 Task: Look for space in Oldham, United Kingdom from 2nd August, 2023 to 12th August, 2023 for 2 adults in price range Rs.5000 to Rs.10000. Place can be private room with 1  bedroom having 1 bed and 1 bathroom. Property type can be house, flat, guest house, hotel. Booking option can be shelf check-in. Required host language is English.
Action: Mouse moved to (396, 90)
Screenshot: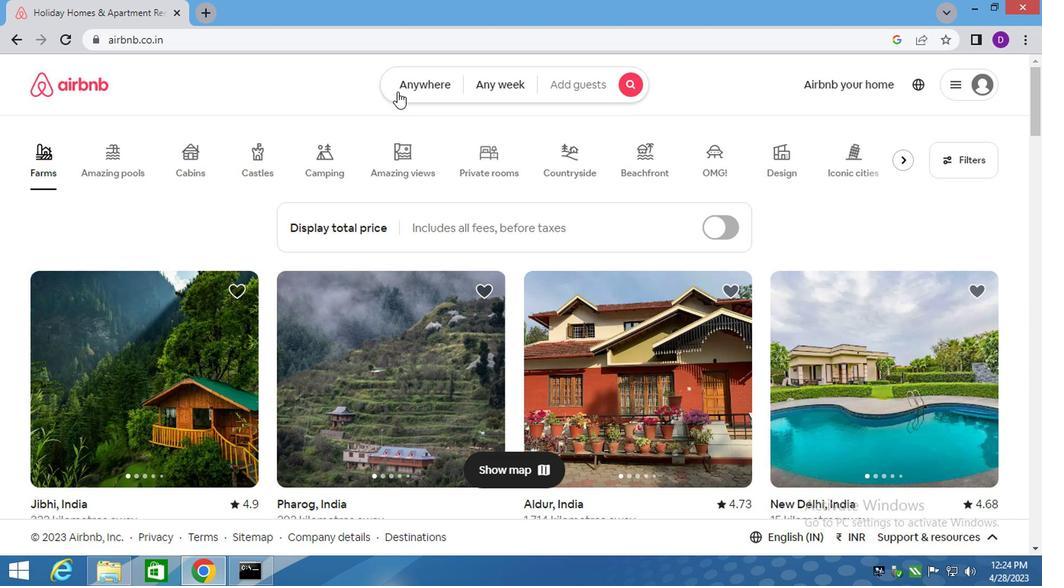 
Action: Mouse pressed left at (396, 90)
Screenshot: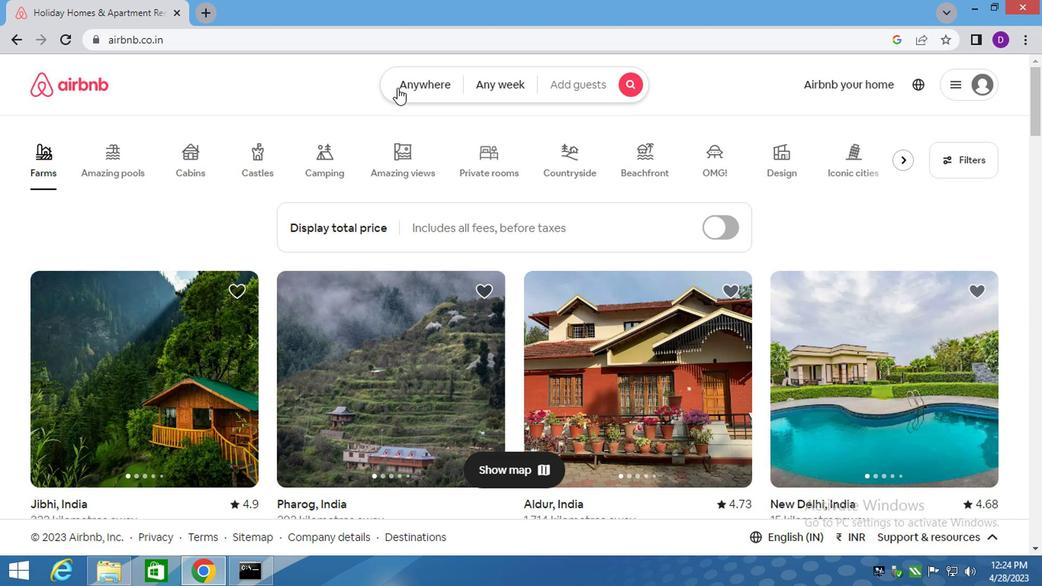 
Action: Mouse moved to (239, 149)
Screenshot: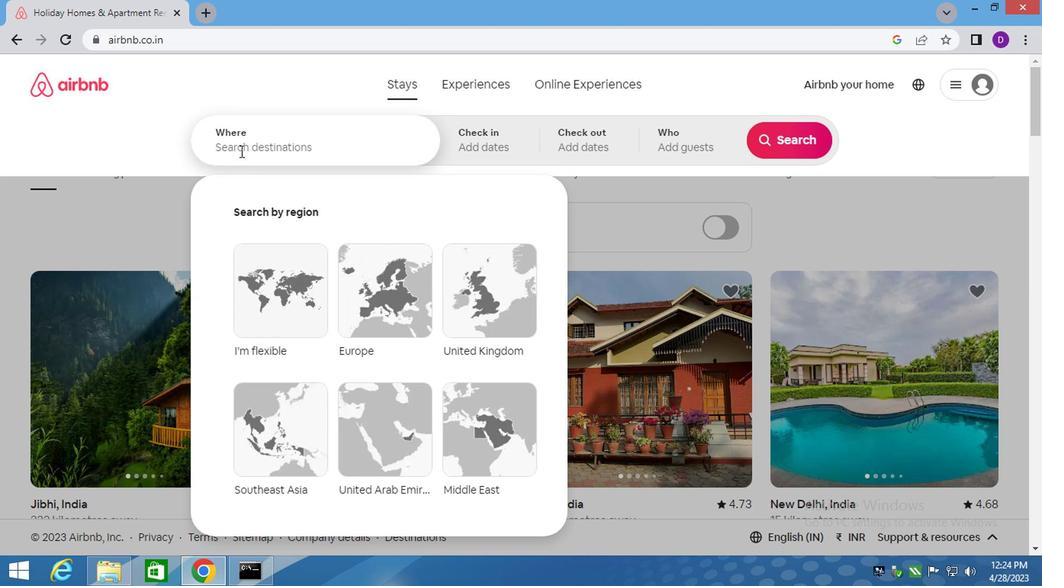 
Action: Mouse pressed left at (239, 149)
Screenshot: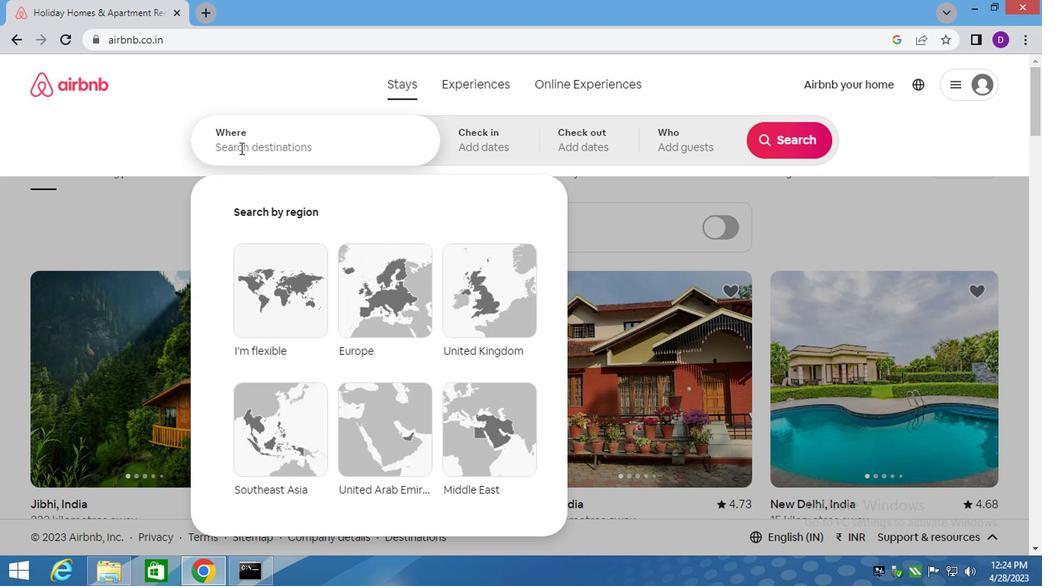 
Action: Key pressed <Key.shift_r>Oldham,<Key.space>united<Key.down><Key.enter>
Screenshot: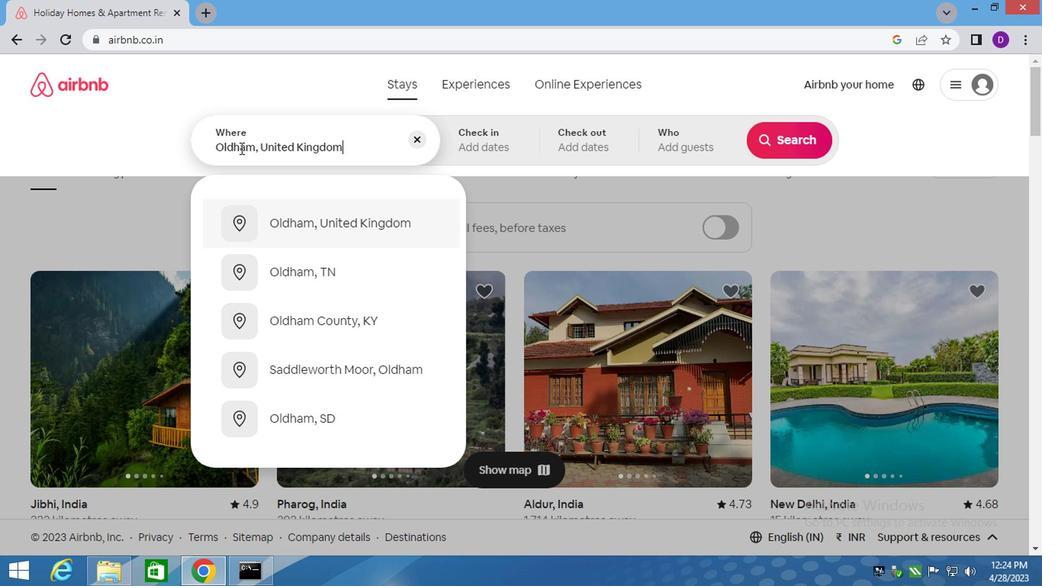 
Action: Mouse moved to (777, 267)
Screenshot: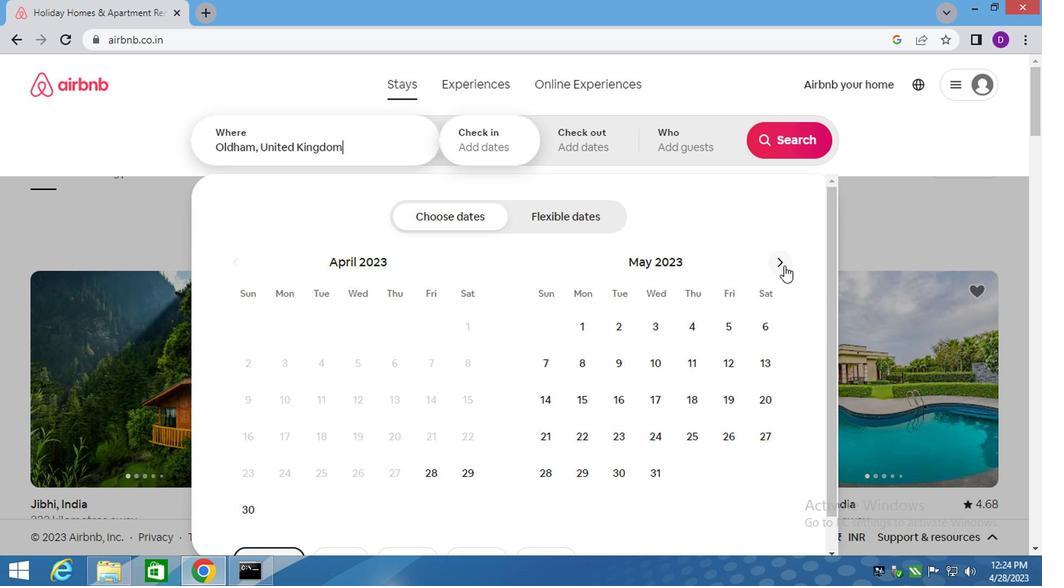 
Action: Mouse pressed left at (777, 267)
Screenshot: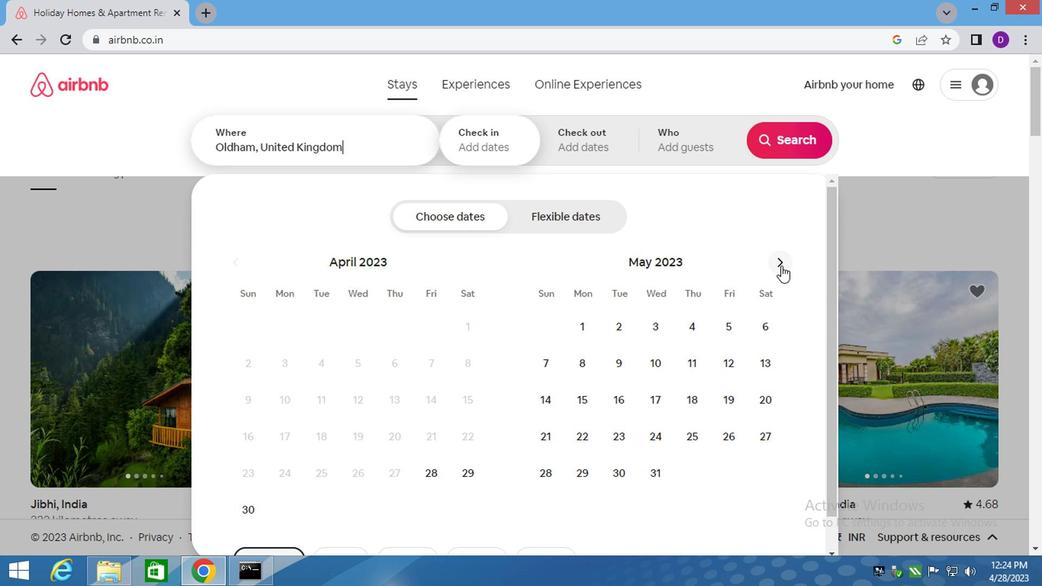 
Action: Mouse moved to (777, 266)
Screenshot: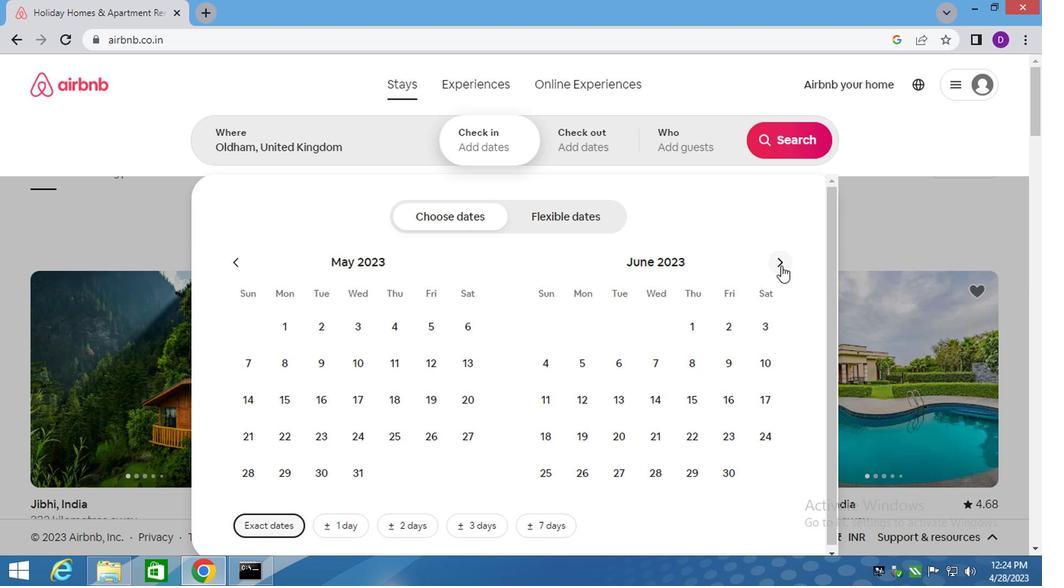 
Action: Mouse pressed left at (777, 266)
Screenshot: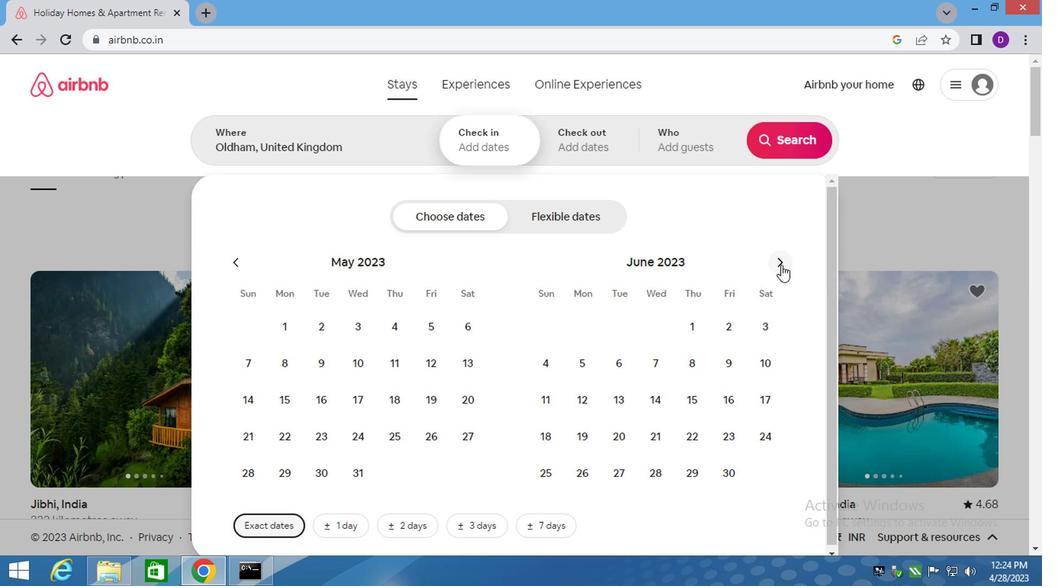 
Action: Mouse pressed left at (777, 266)
Screenshot: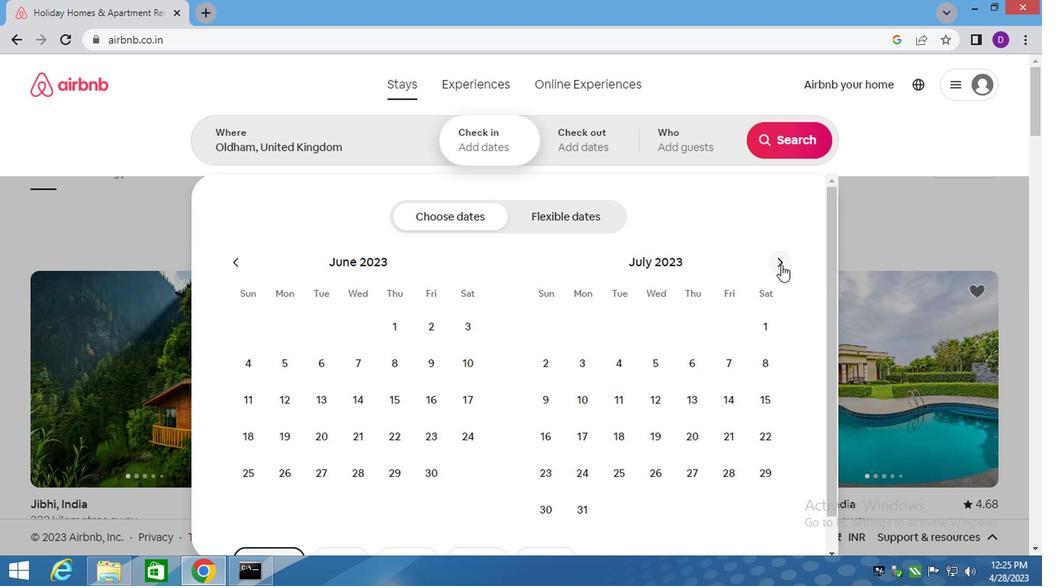 
Action: Mouse moved to (648, 325)
Screenshot: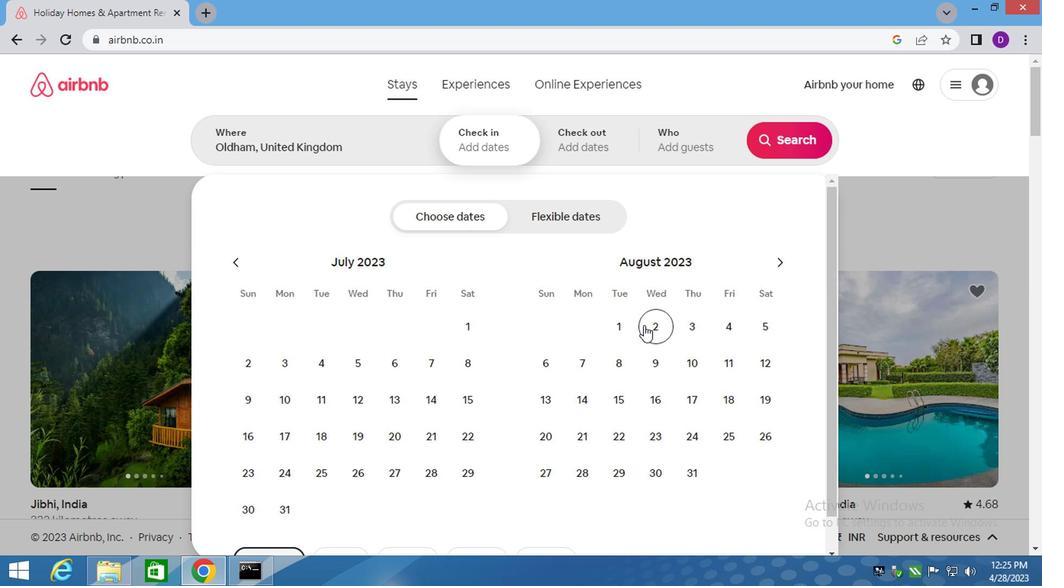 
Action: Mouse pressed left at (648, 325)
Screenshot: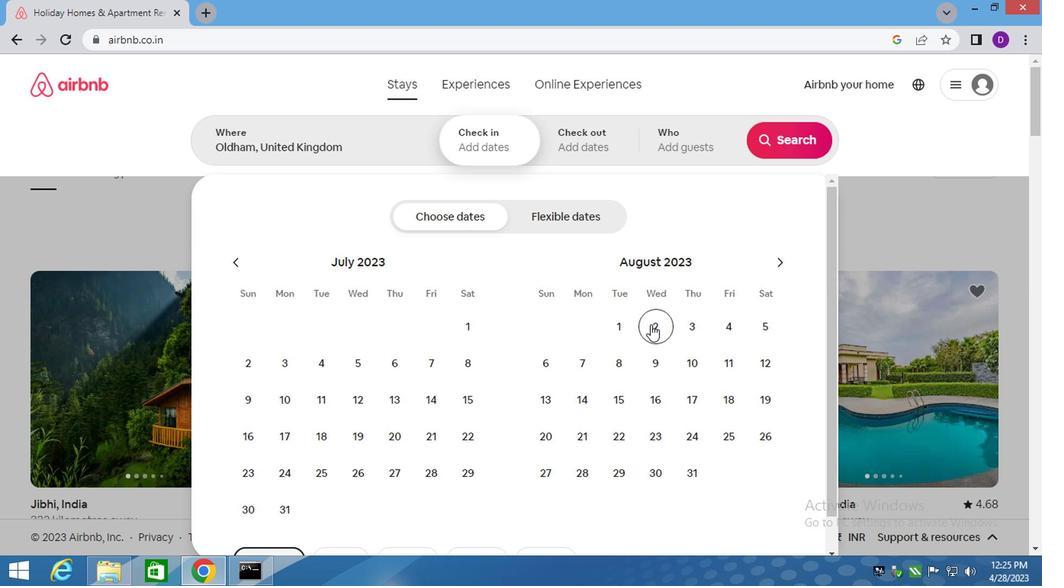 
Action: Mouse moved to (752, 362)
Screenshot: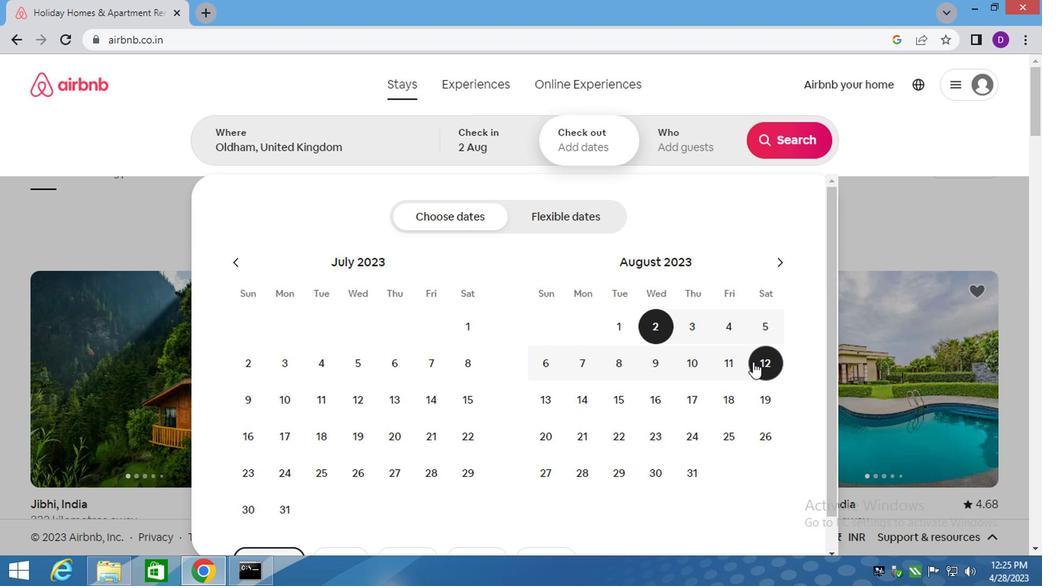 
Action: Mouse pressed left at (752, 362)
Screenshot: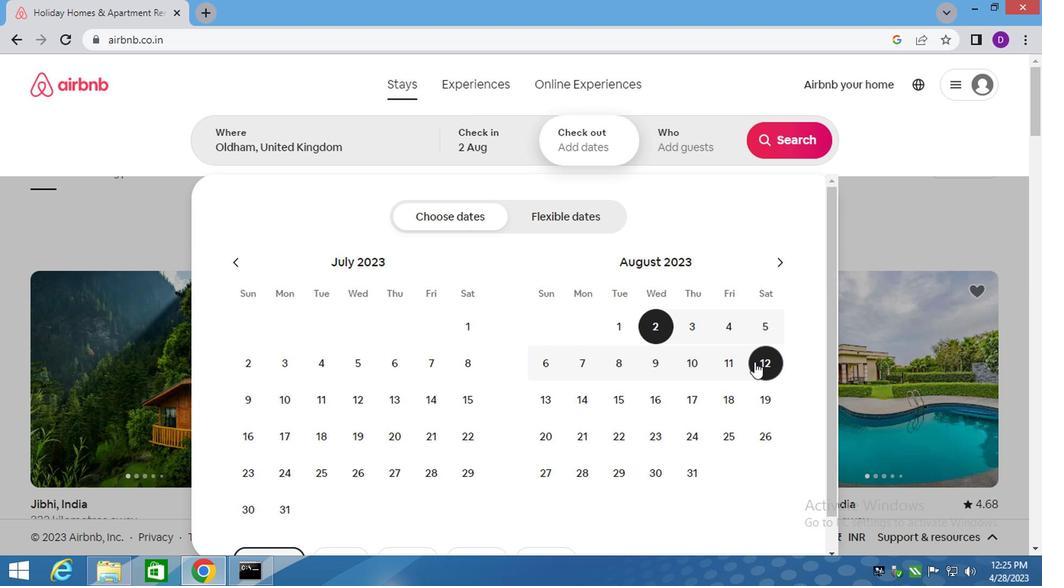 
Action: Mouse moved to (669, 151)
Screenshot: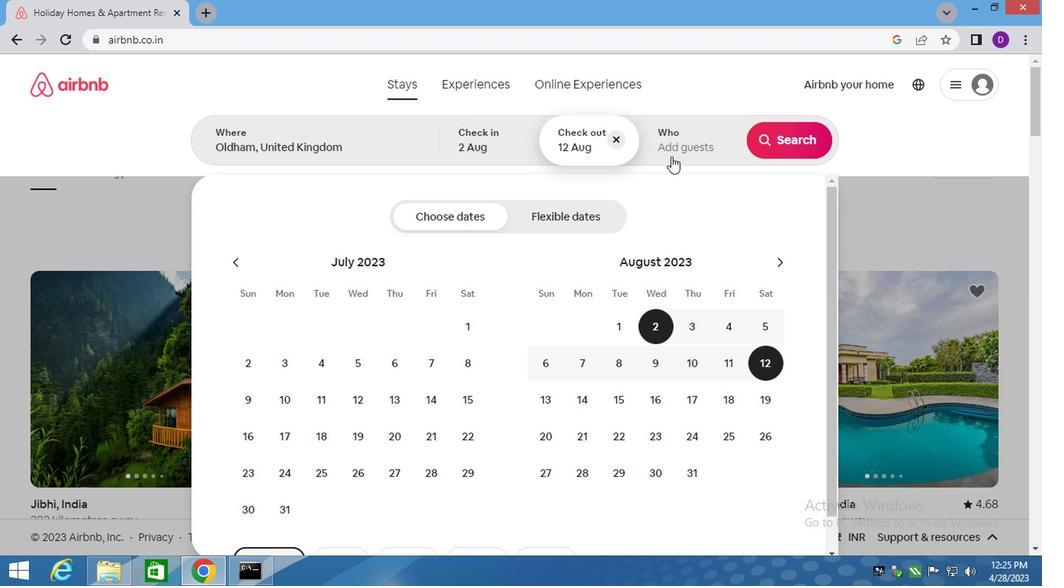 
Action: Mouse pressed left at (669, 151)
Screenshot: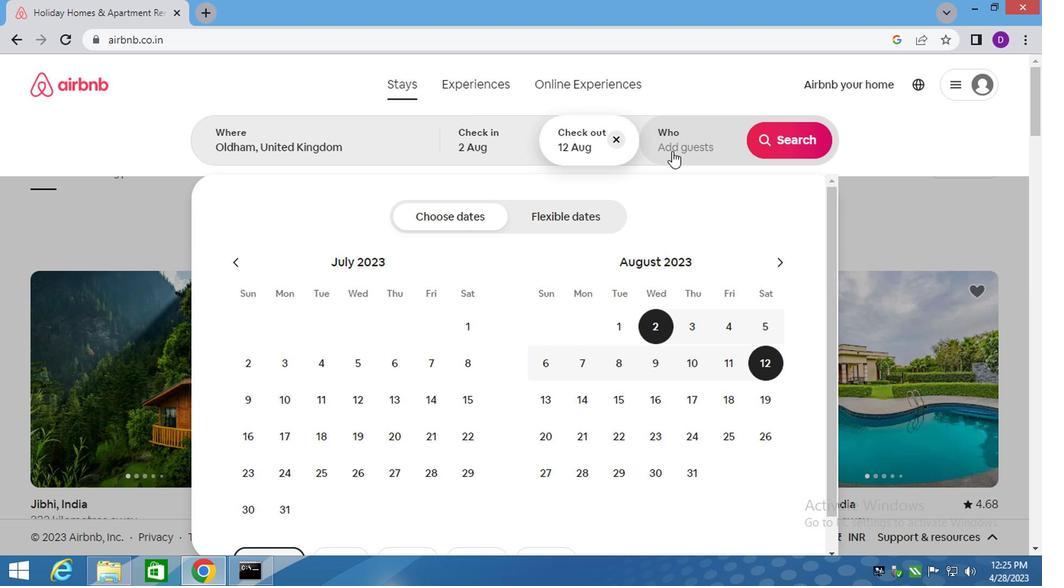 
Action: Mouse moved to (785, 221)
Screenshot: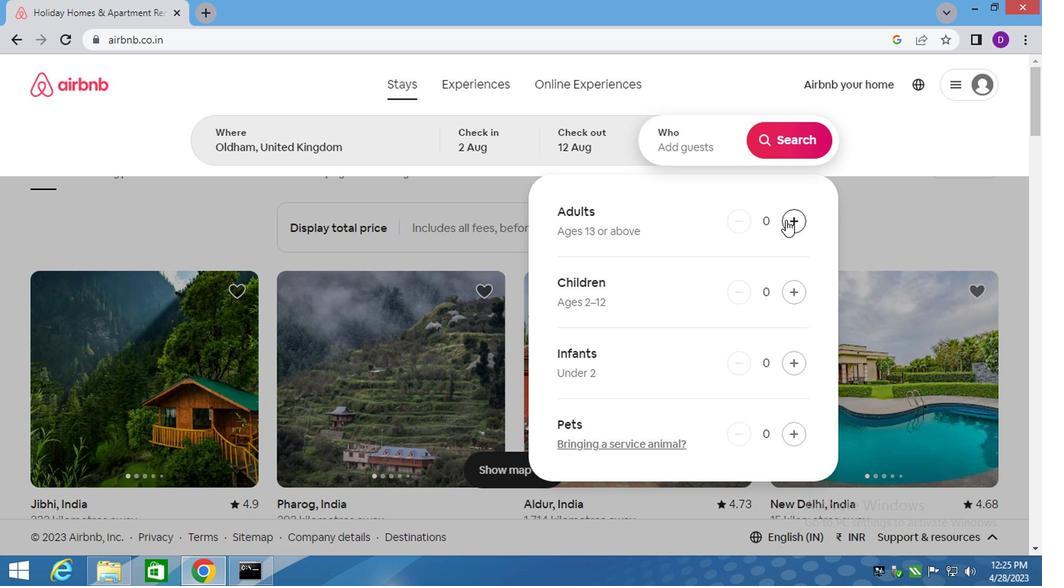 
Action: Mouse pressed left at (785, 221)
Screenshot: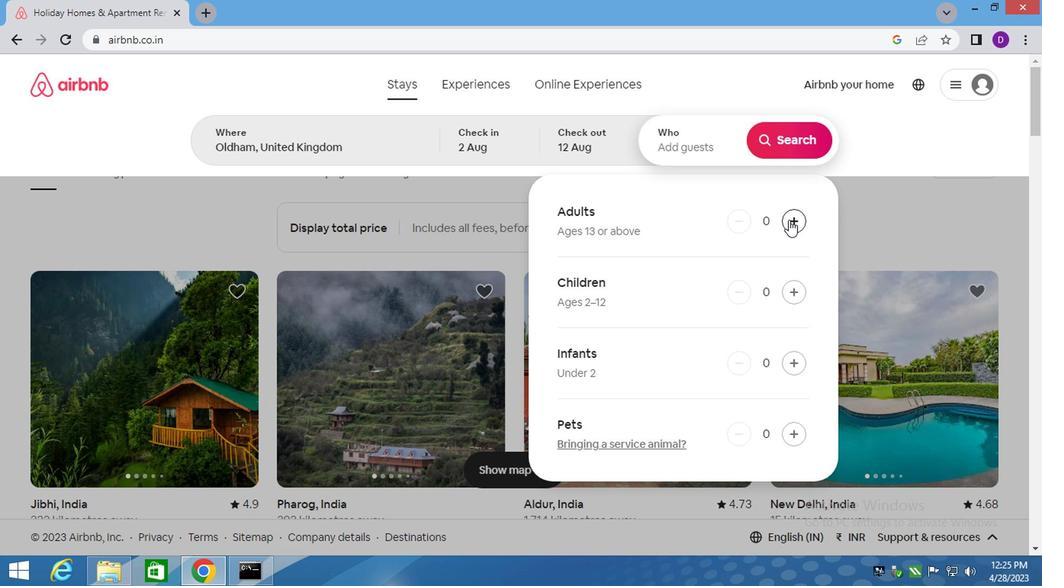 
Action: Mouse pressed left at (785, 221)
Screenshot: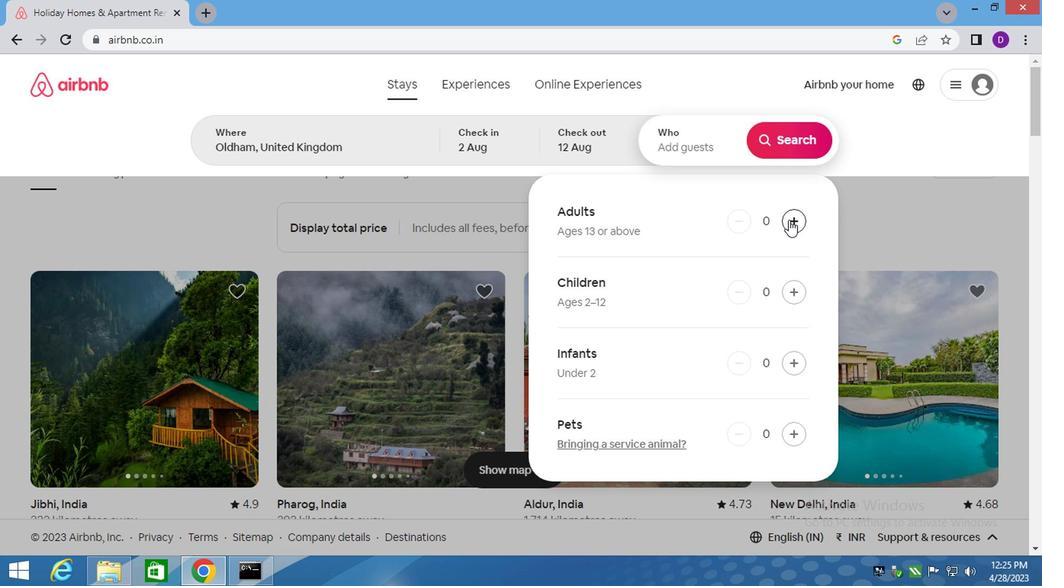 
Action: Mouse moved to (768, 146)
Screenshot: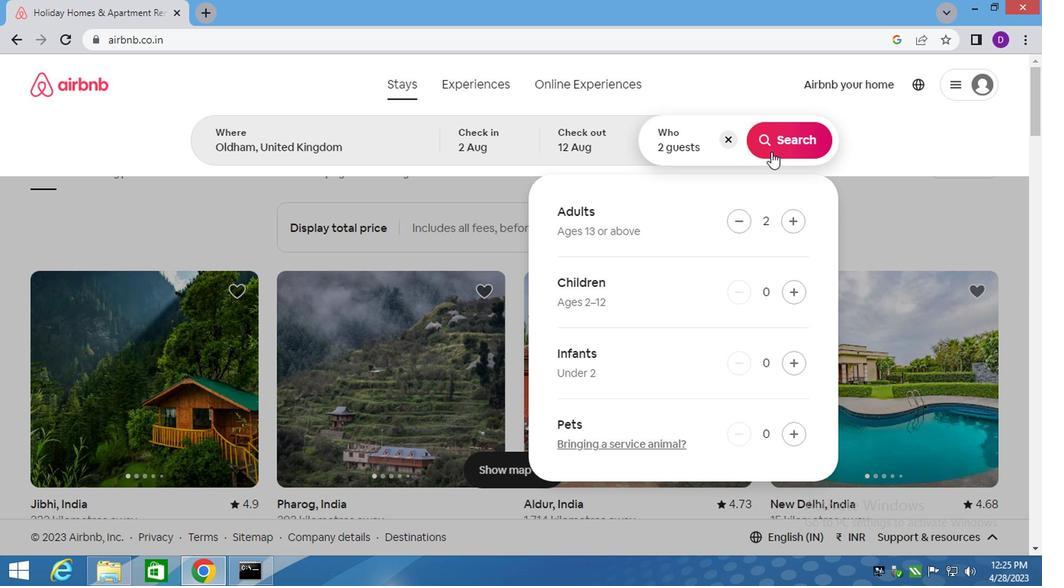 
Action: Mouse pressed left at (768, 146)
Screenshot: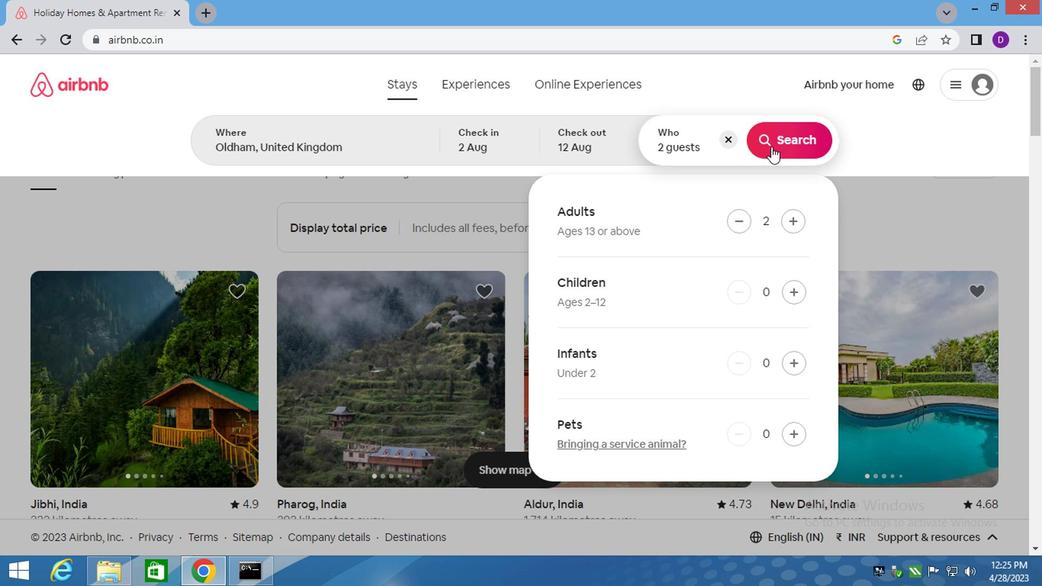 
Action: Mouse moved to (965, 140)
Screenshot: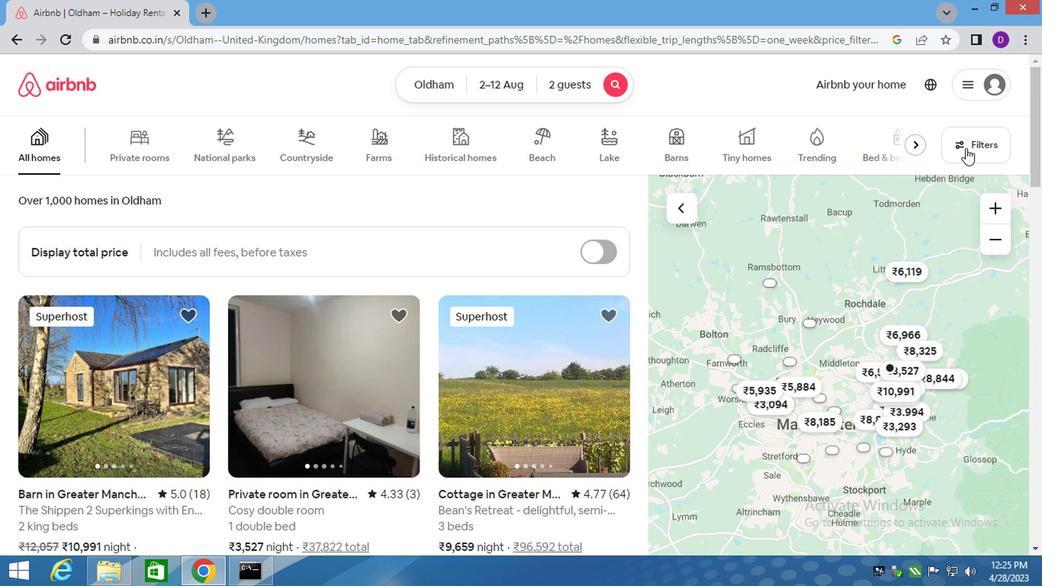 
Action: Mouse pressed left at (965, 140)
Screenshot: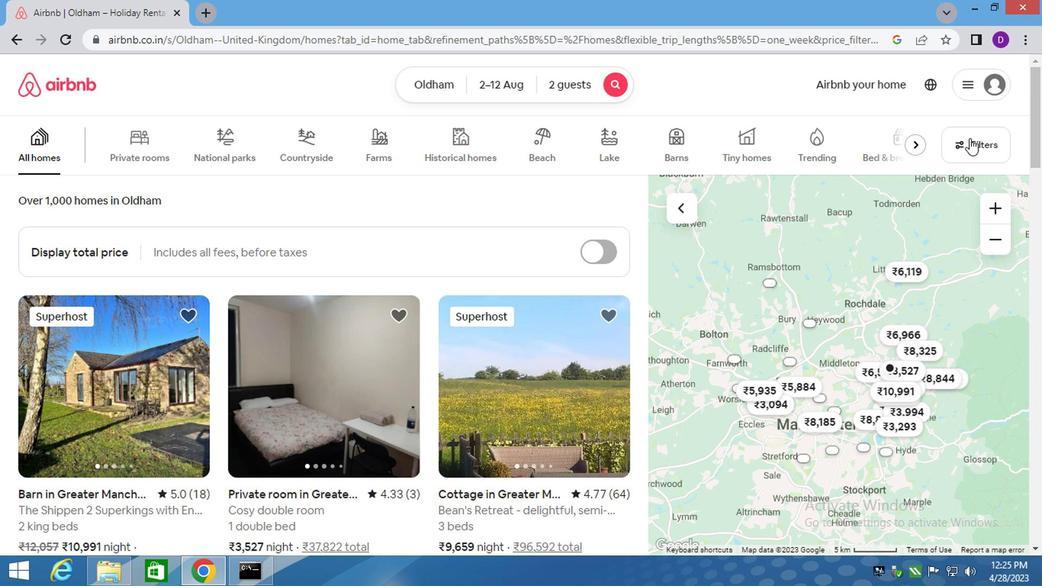 
Action: Mouse moved to (317, 339)
Screenshot: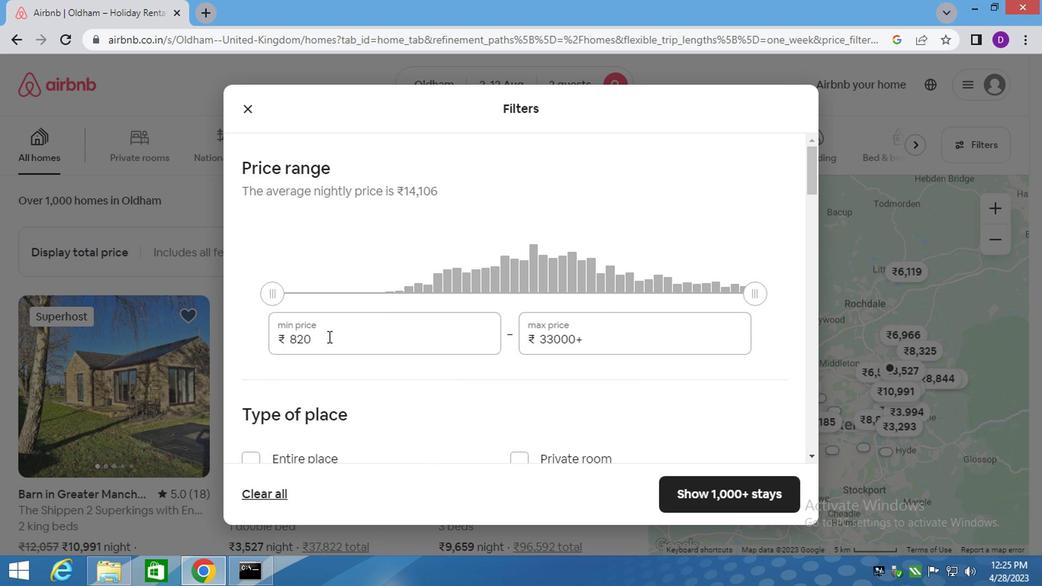 
Action: Mouse pressed left at (317, 339)
Screenshot: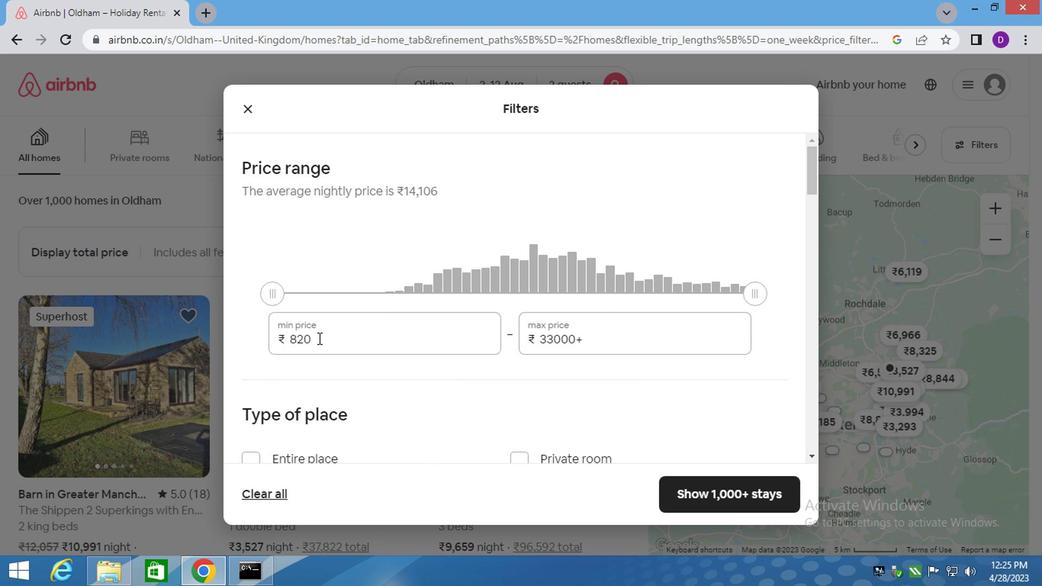 
Action: Mouse pressed left at (317, 339)
Screenshot: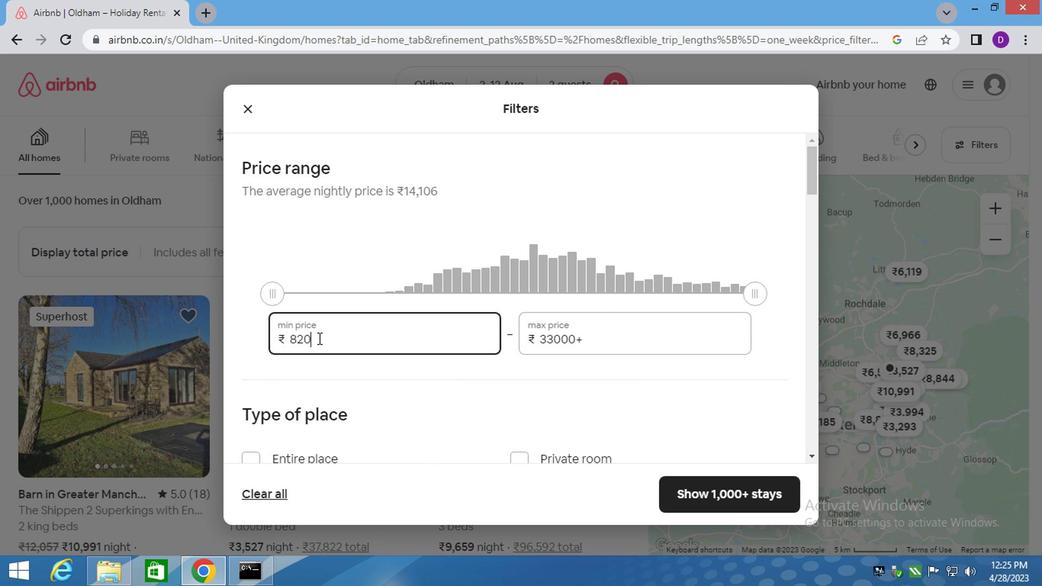 
Action: Key pressed 5000<Key.tab>10000
Screenshot: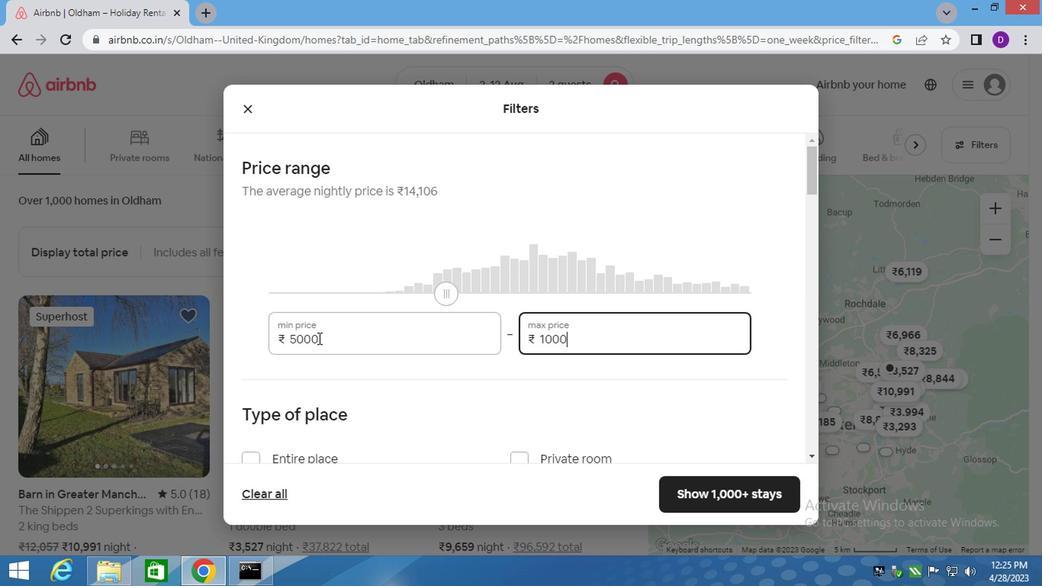 
Action: Mouse moved to (337, 362)
Screenshot: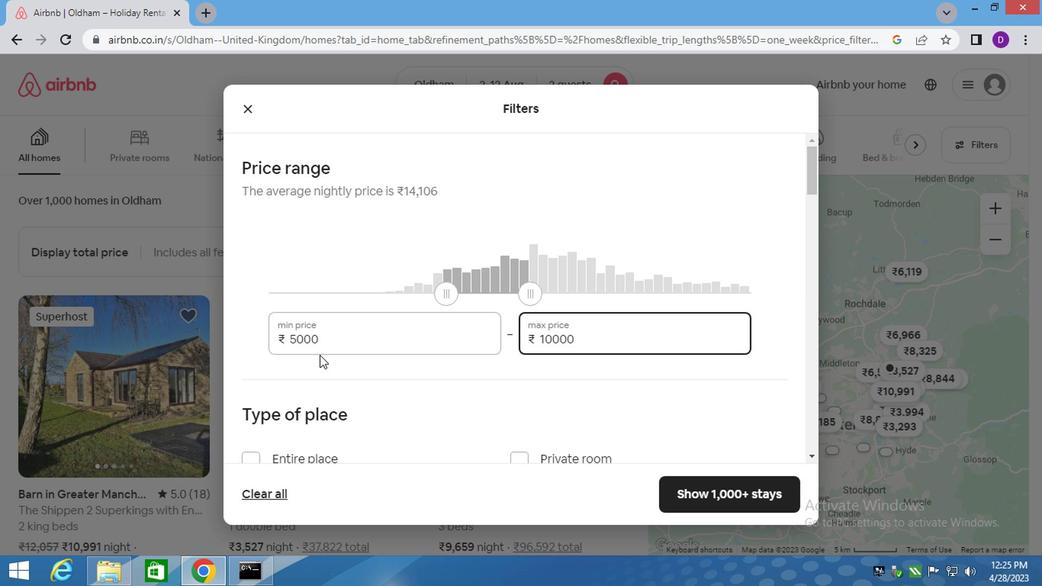 
Action: Mouse scrolled (337, 362) with delta (0, 0)
Screenshot: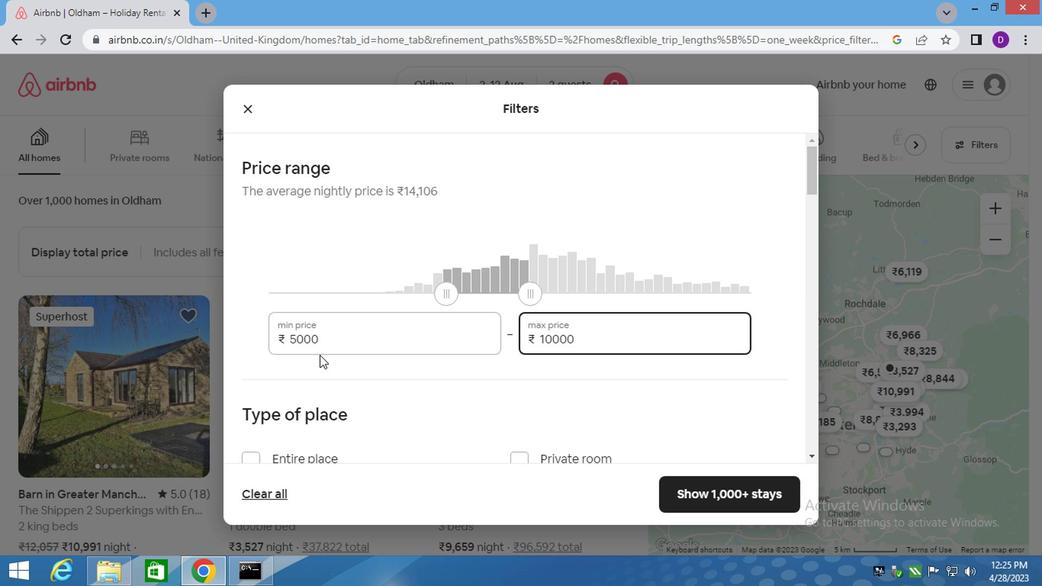 
Action: Mouse moved to (388, 369)
Screenshot: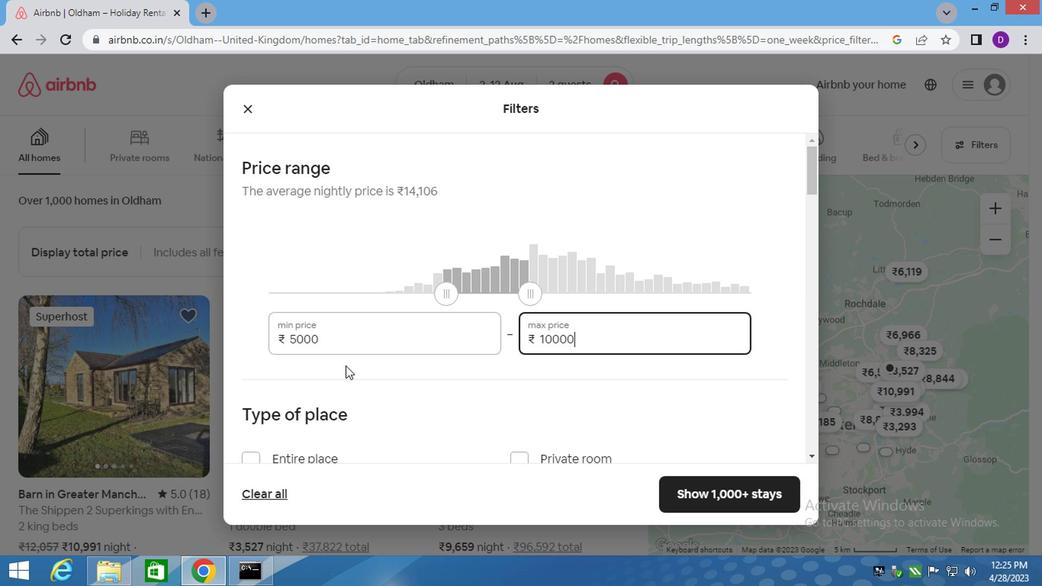 
Action: Mouse scrolled (388, 368) with delta (0, -1)
Screenshot: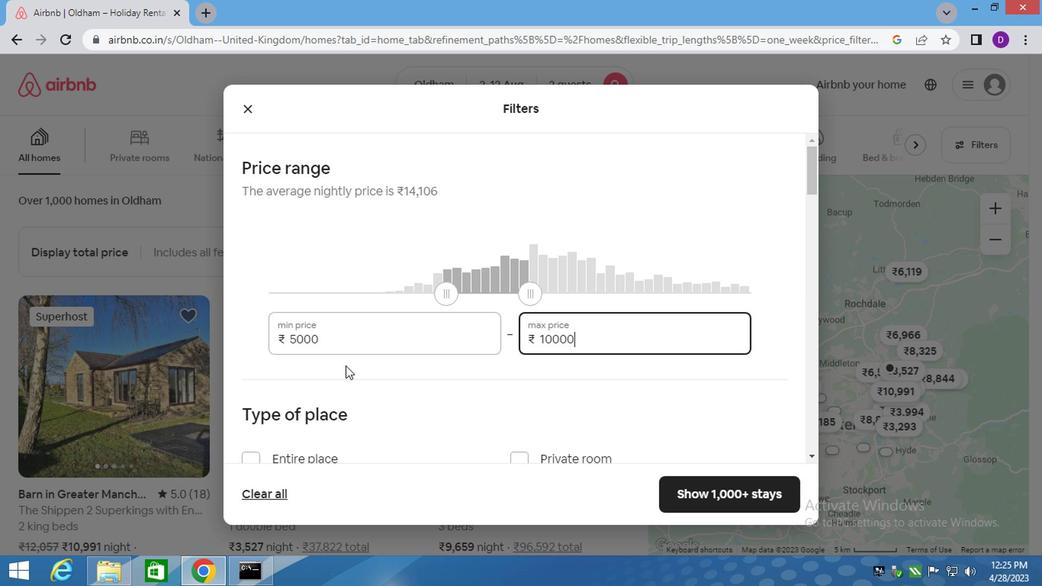 
Action: Mouse moved to (522, 306)
Screenshot: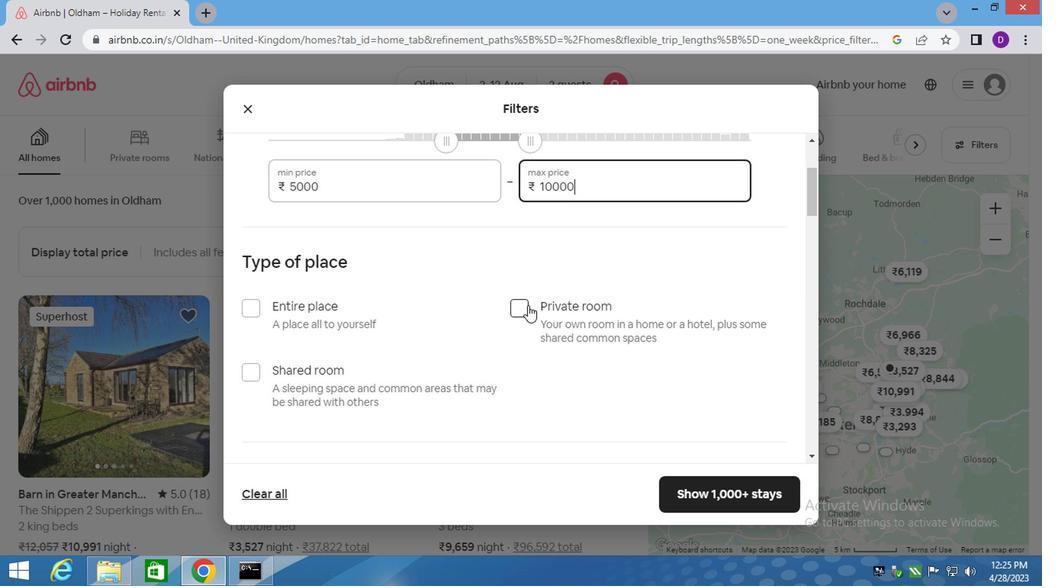 
Action: Mouse pressed left at (522, 306)
Screenshot: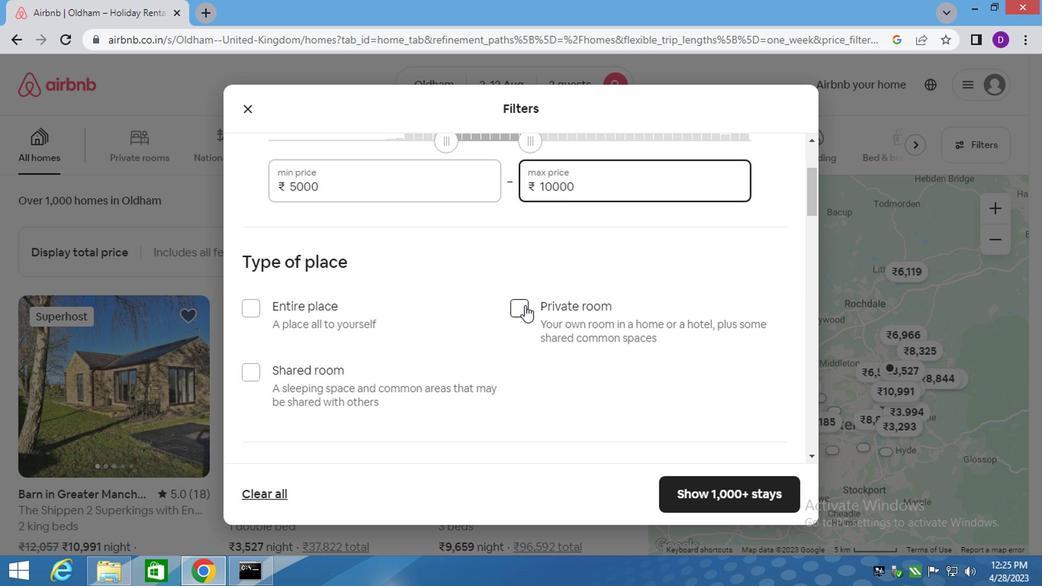 
Action: Mouse moved to (470, 332)
Screenshot: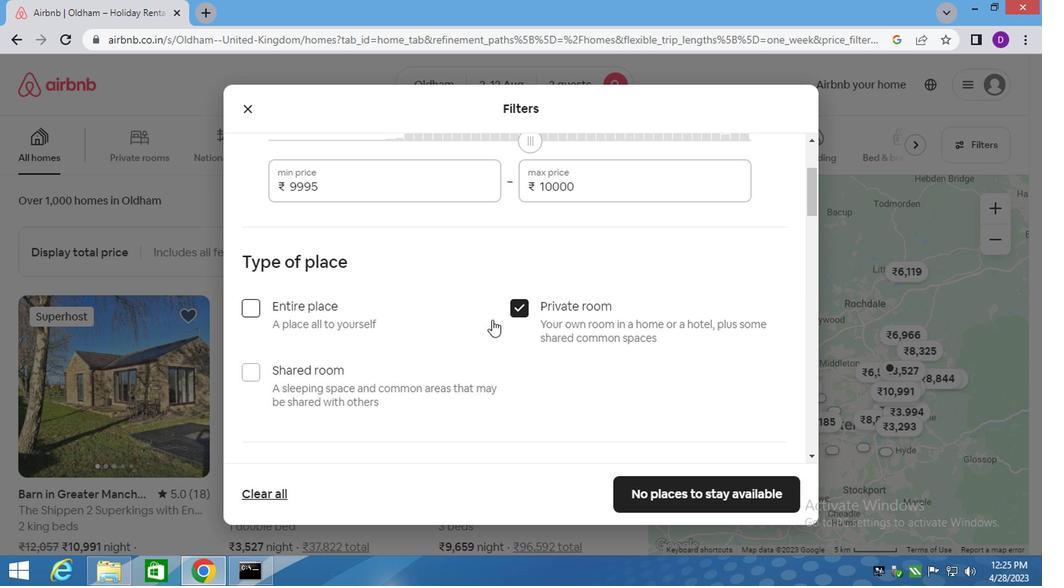 
Action: Mouse scrolled (470, 332) with delta (0, 0)
Screenshot: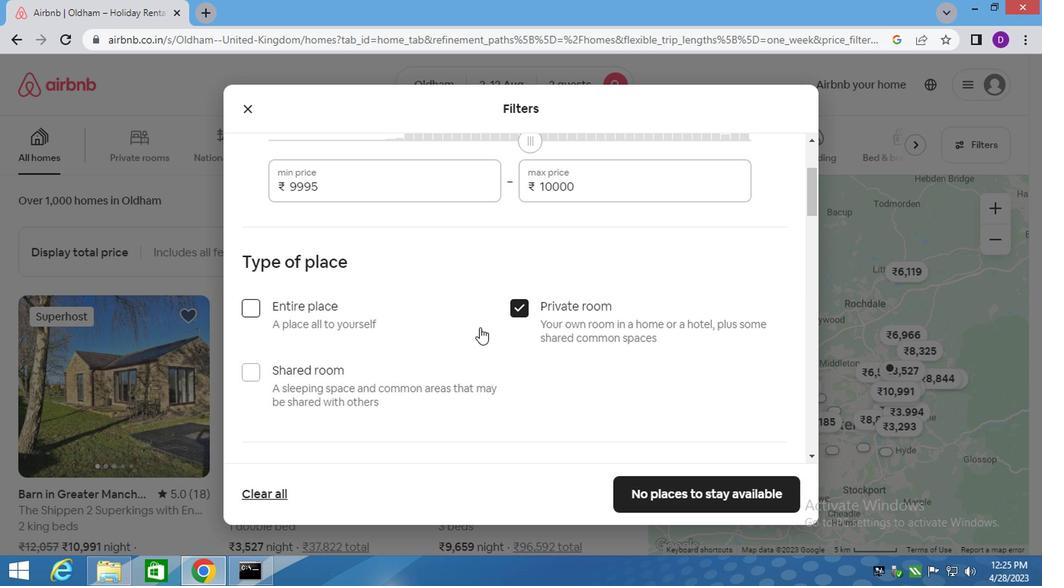 
Action: Mouse moved to (468, 334)
Screenshot: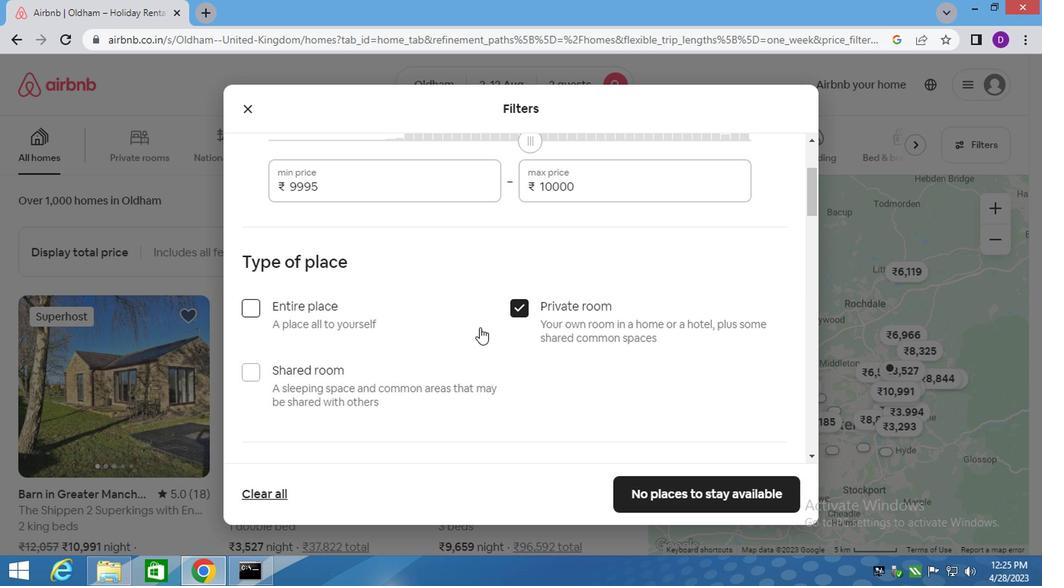 
Action: Mouse scrolled (468, 334) with delta (0, 0)
Screenshot: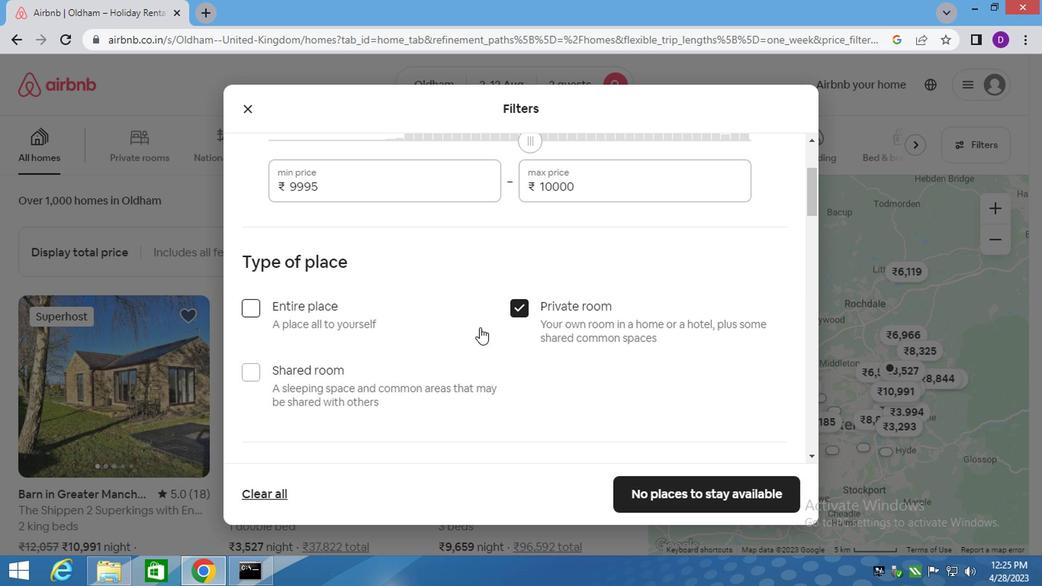 
Action: Mouse moved to (466, 335)
Screenshot: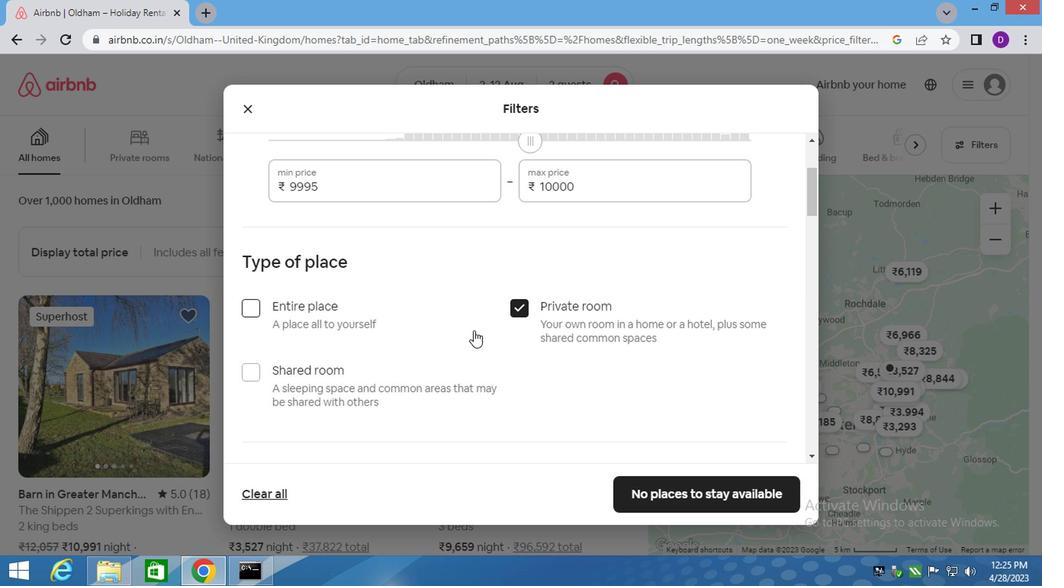 
Action: Mouse scrolled (466, 334) with delta (0, -1)
Screenshot: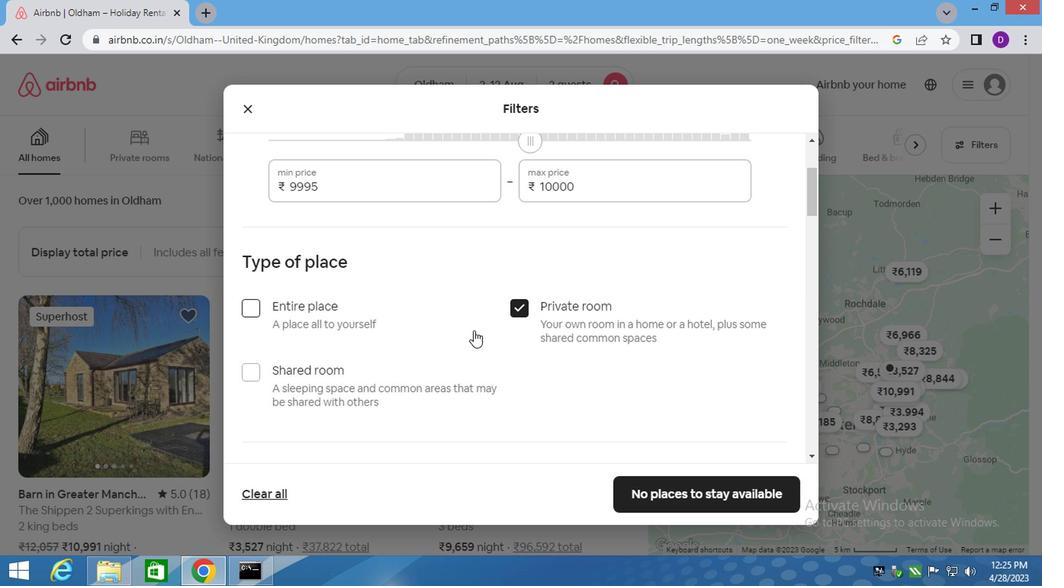 
Action: Mouse moved to (466, 335)
Screenshot: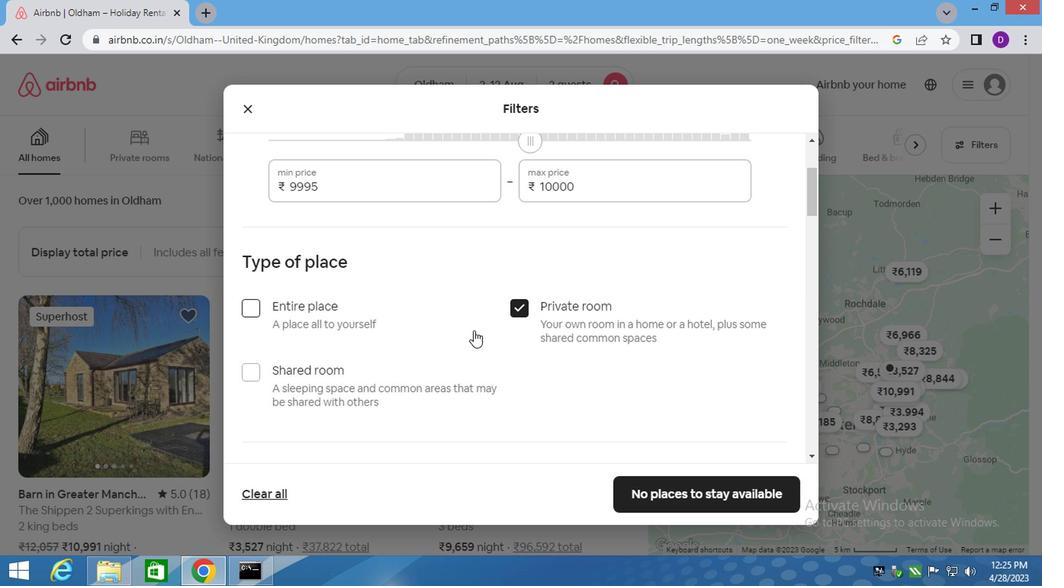 
Action: Mouse scrolled (466, 334) with delta (0, -1)
Screenshot: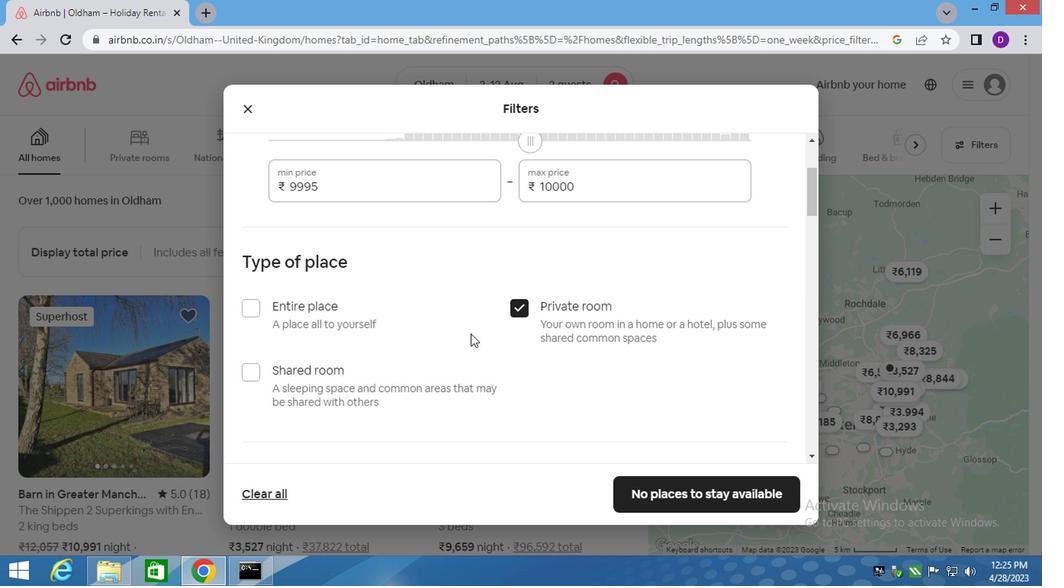 
Action: Mouse moved to (425, 359)
Screenshot: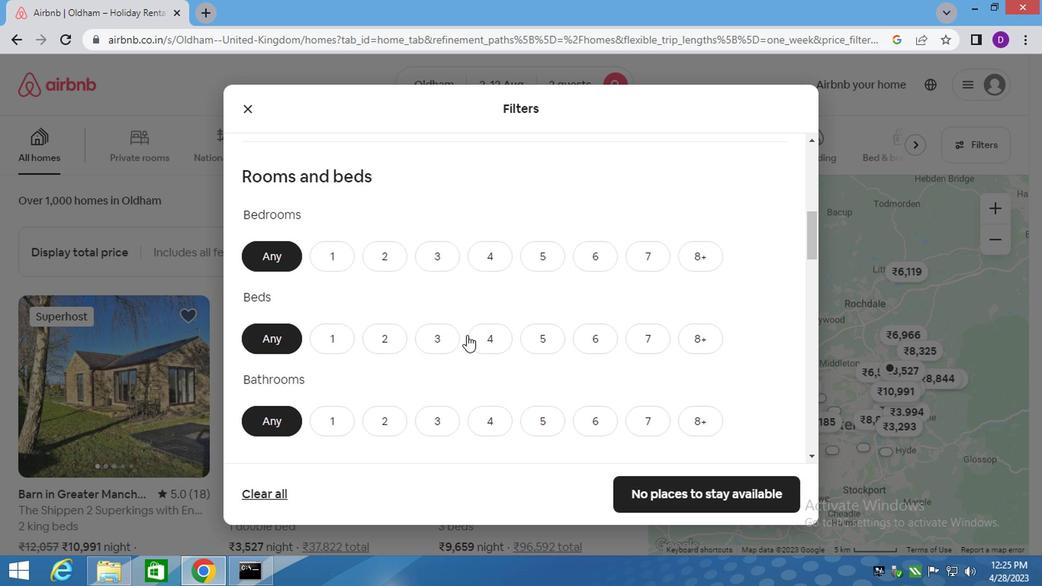 
Action: Mouse scrolled (425, 358) with delta (0, 0)
Screenshot: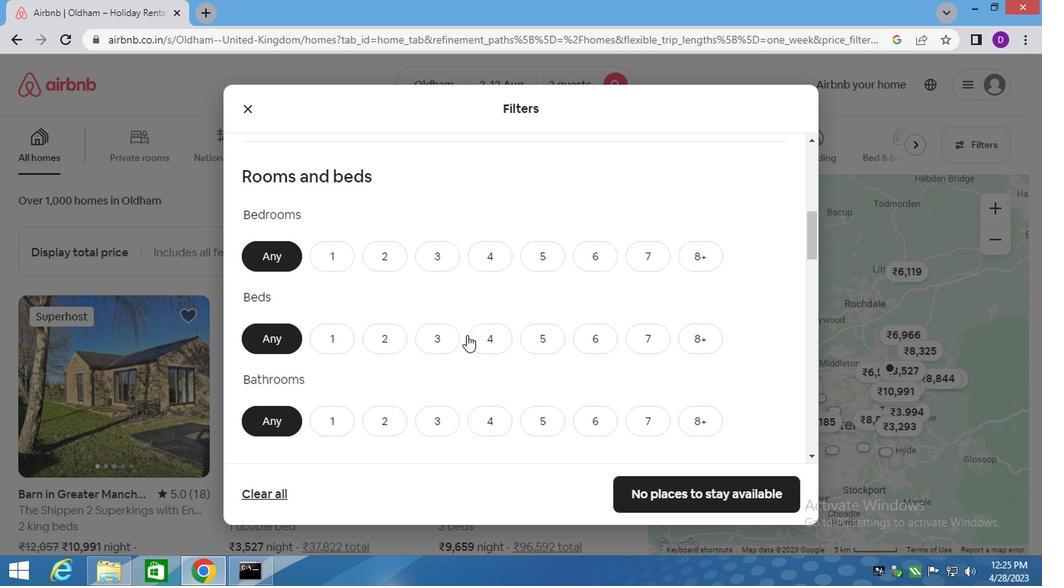 
Action: Mouse moved to (332, 155)
Screenshot: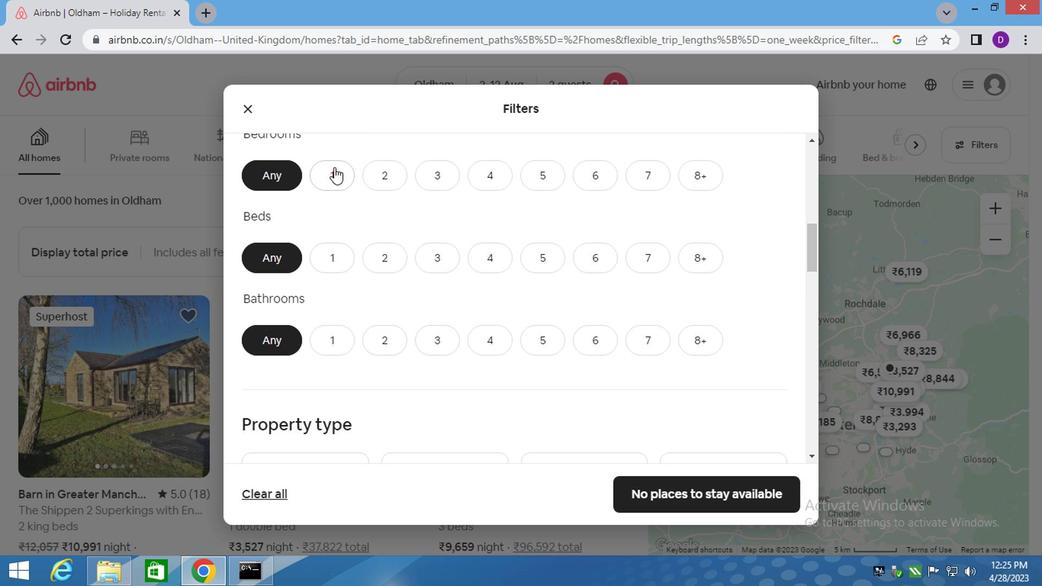 
Action: Mouse pressed left at (332, 155)
Screenshot: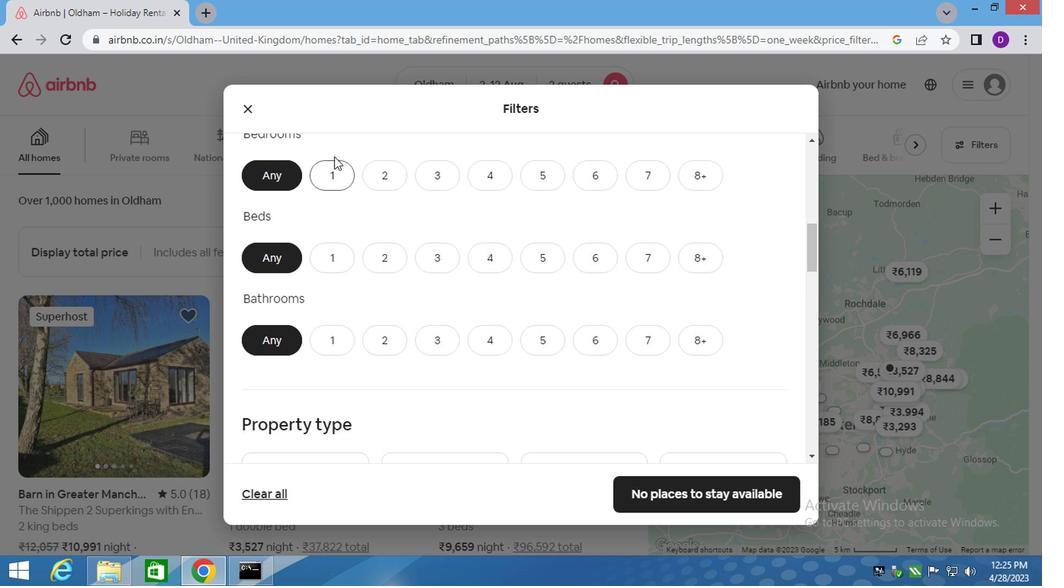 
Action: Mouse moved to (323, 179)
Screenshot: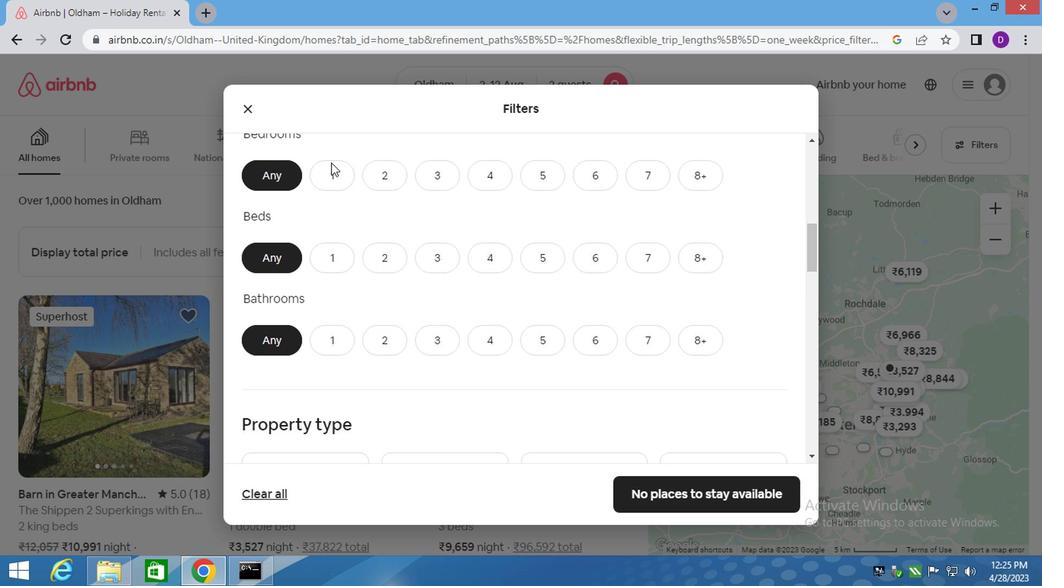 
Action: Mouse pressed left at (323, 179)
Screenshot: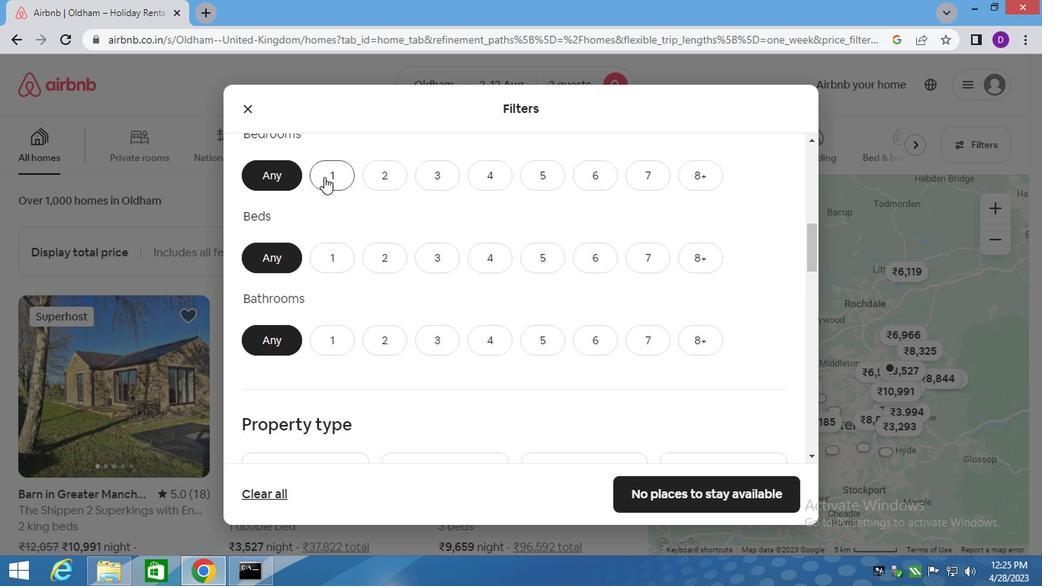 
Action: Mouse moved to (329, 246)
Screenshot: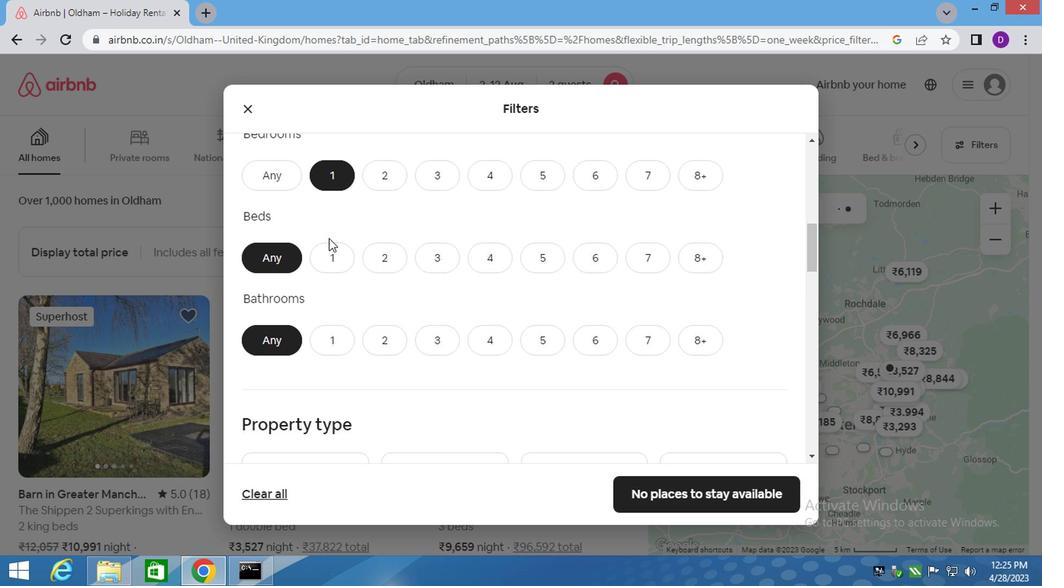 
Action: Mouse pressed left at (329, 246)
Screenshot: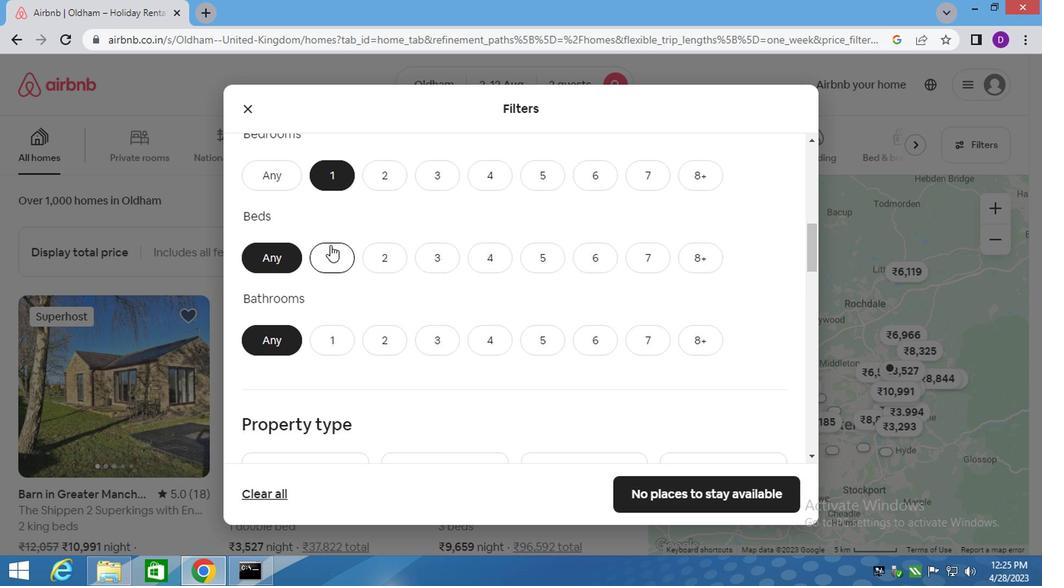 
Action: Mouse moved to (321, 329)
Screenshot: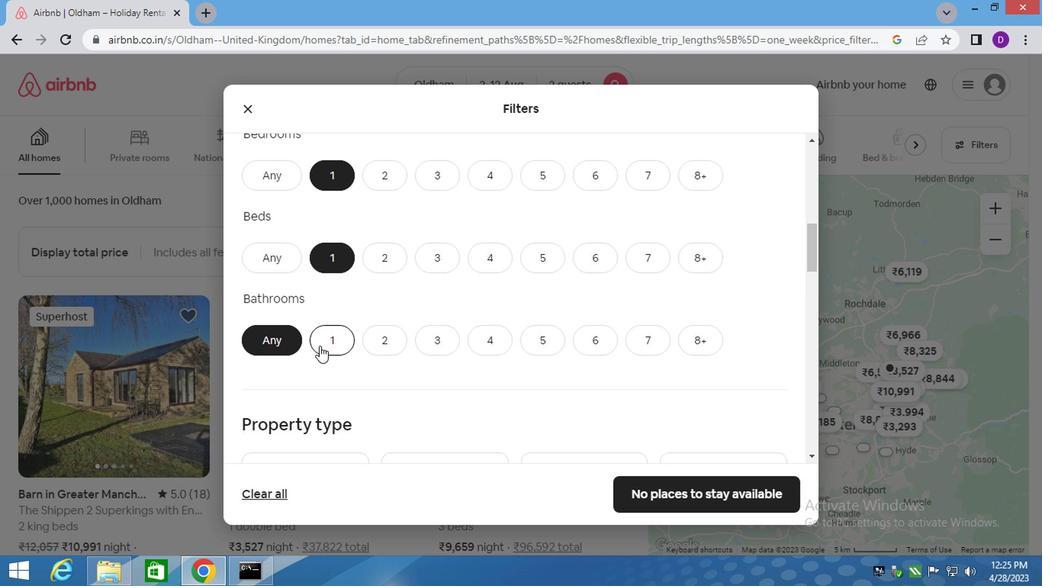 
Action: Mouse pressed left at (321, 329)
Screenshot: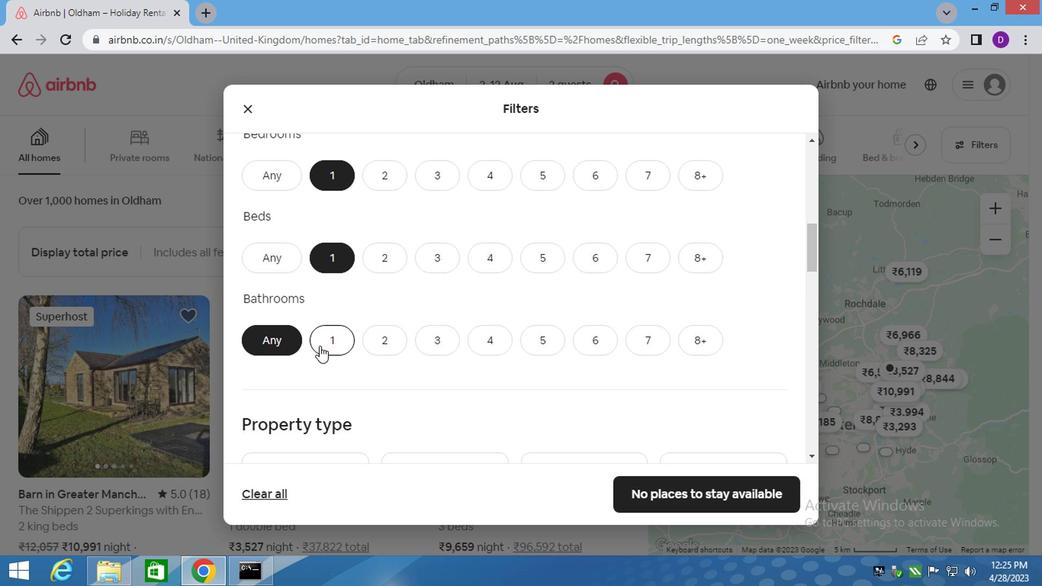 
Action: Mouse moved to (445, 373)
Screenshot: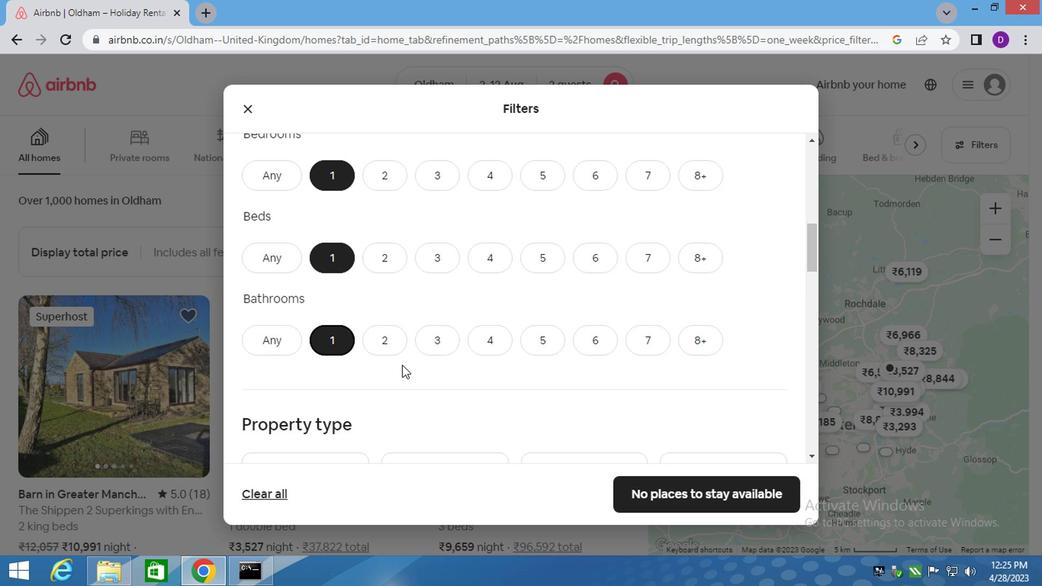 
Action: Mouse scrolled (445, 372) with delta (0, -1)
Screenshot: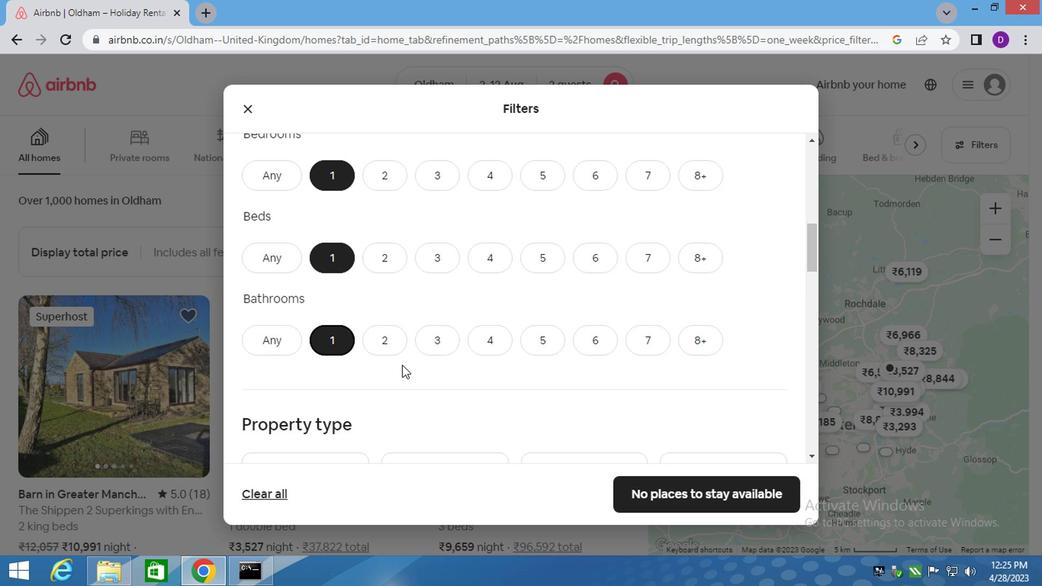 
Action: Mouse moved to (447, 374)
Screenshot: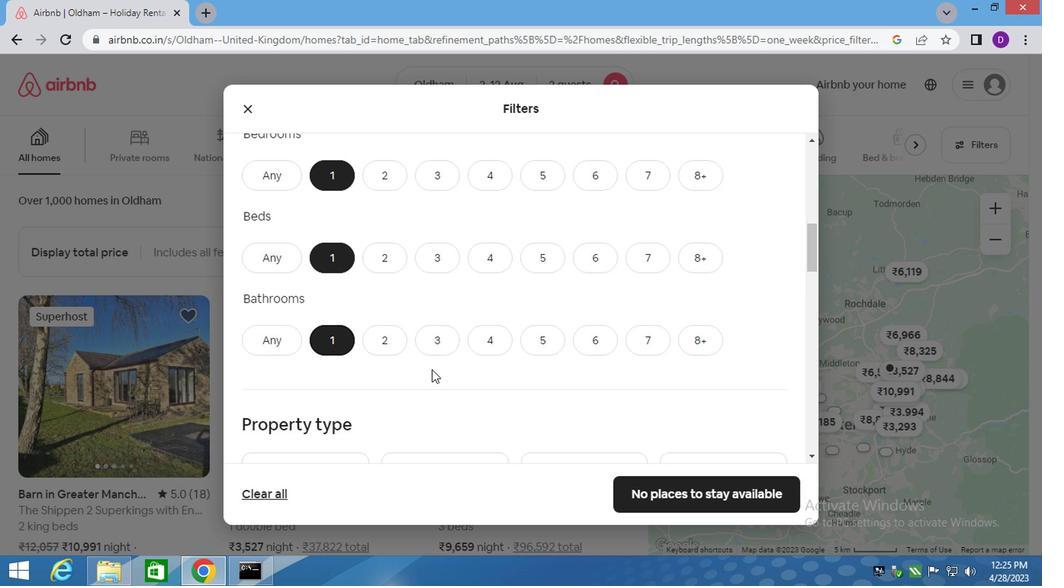 
Action: Mouse scrolled (447, 374) with delta (0, 0)
Screenshot: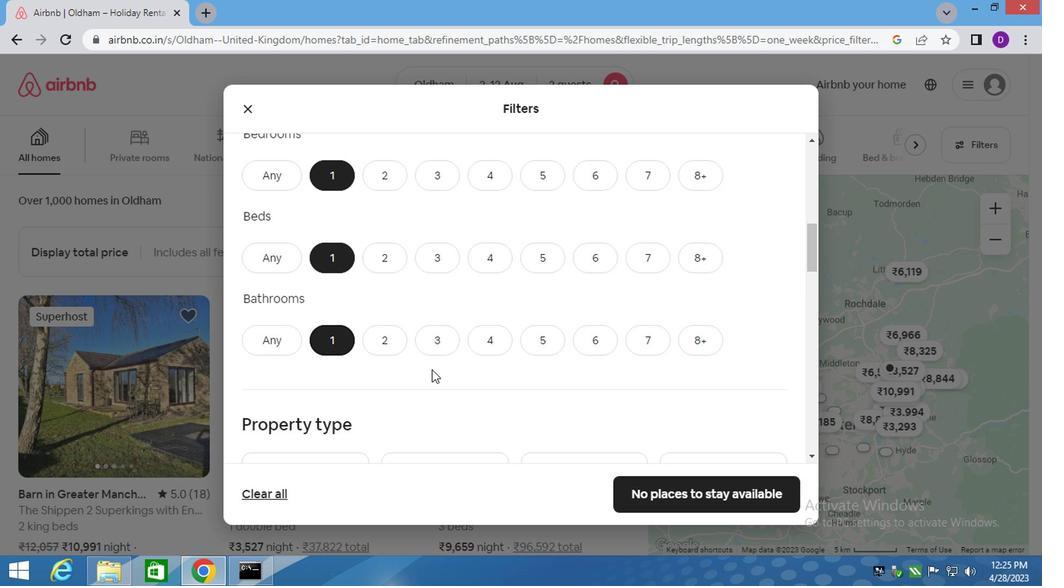 
Action: Mouse moved to (447, 374)
Screenshot: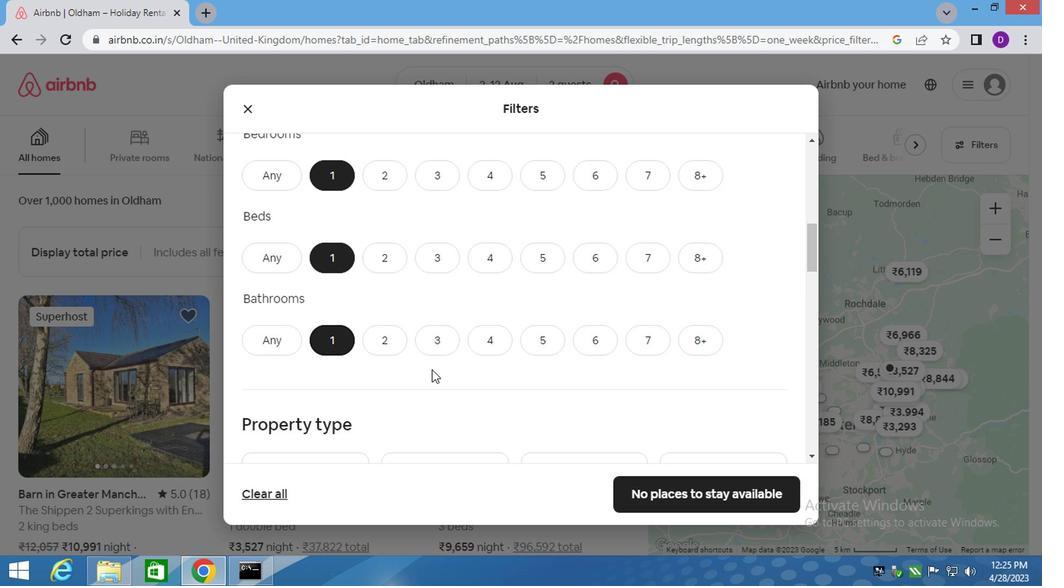 
Action: Mouse scrolled (447, 374) with delta (0, 0)
Screenshot: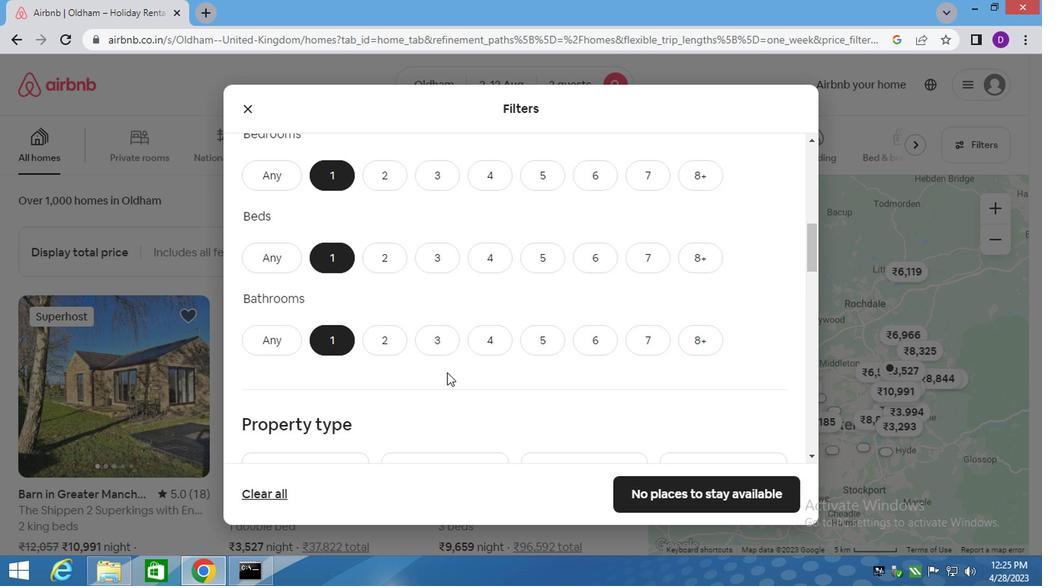 
Action: Mouse moved to (447, 375)
Screenshot: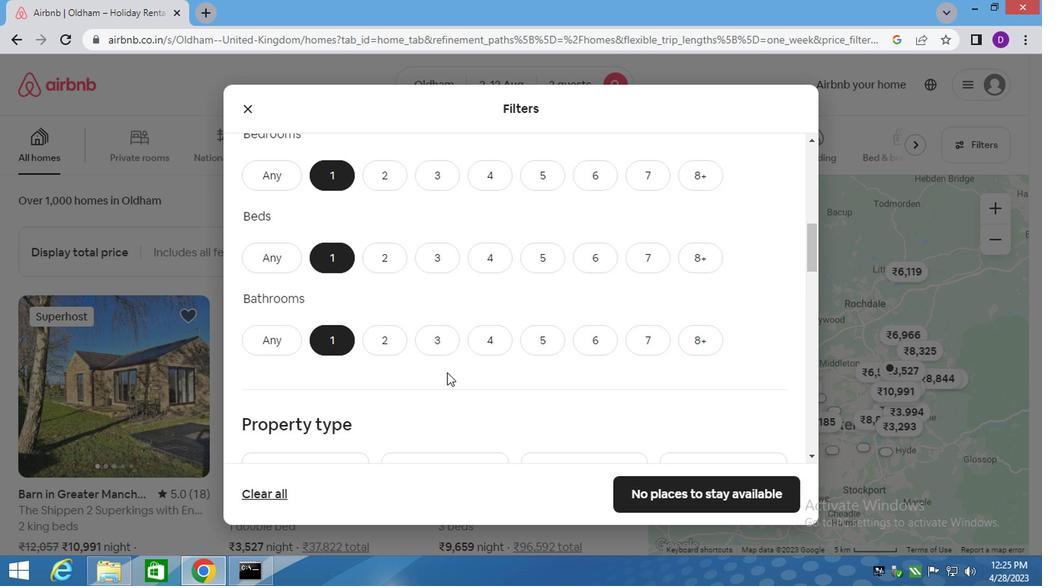 
Action: Mouse scrolled (447, 374) with delta (0, -1)
Screenshot: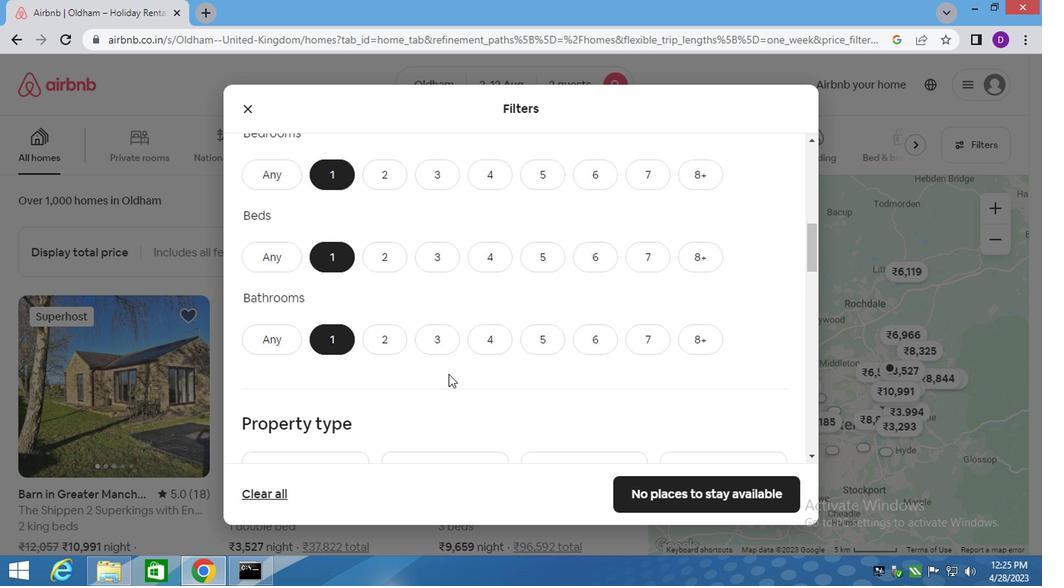 
Action: Mouse moved to (291, 208)
Screenshot: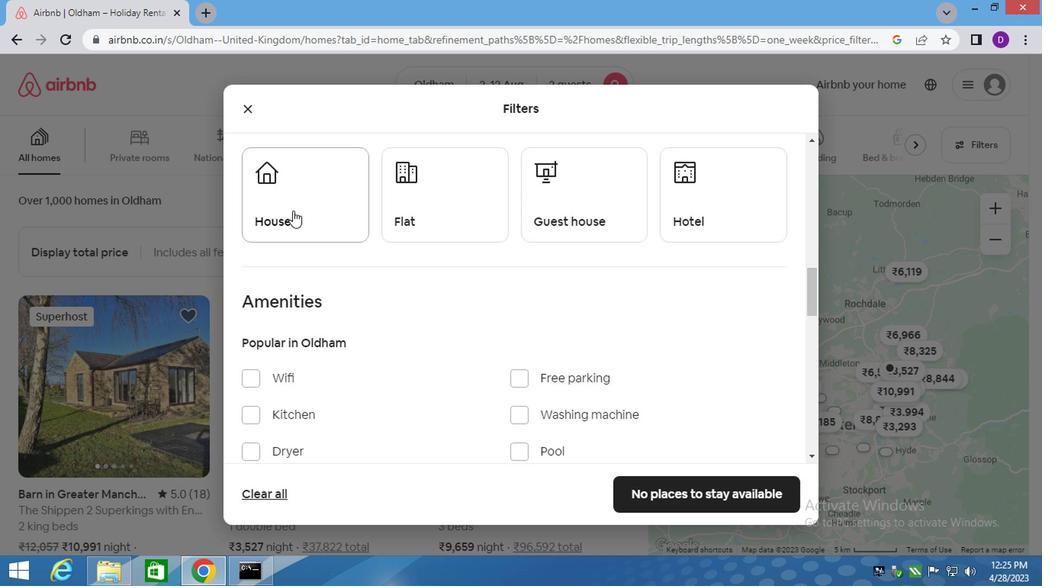 
Action: Mouse pressed left at (291, 208)
Screenshot: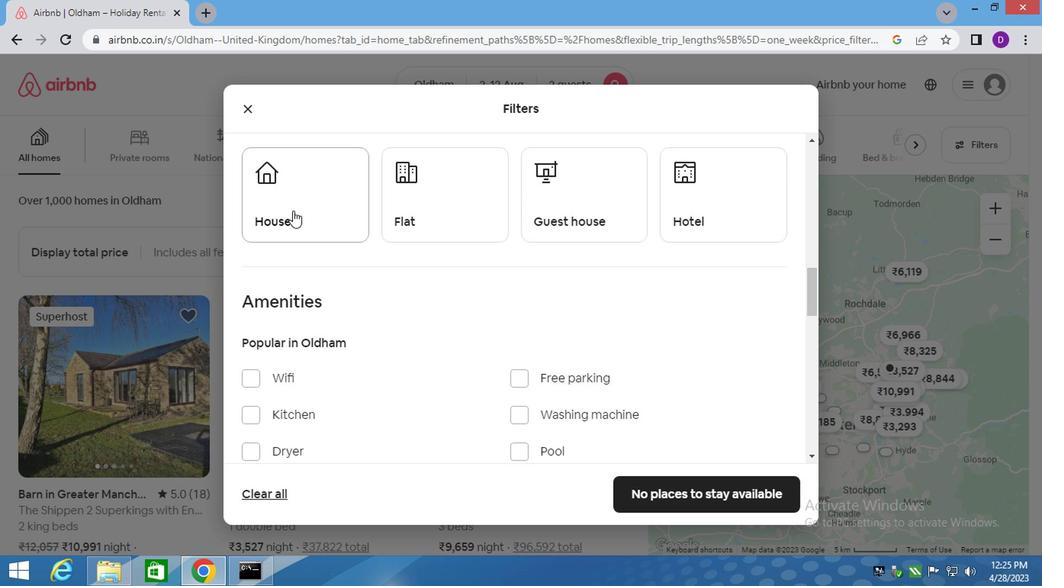 
Action: Mouse moved to (447, 194)
Screenshot: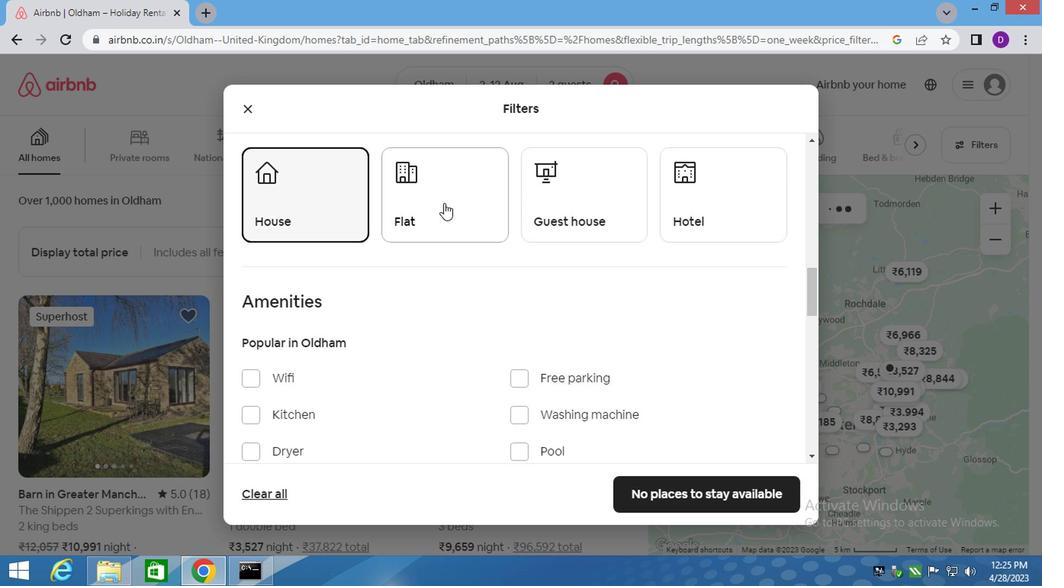 
Action: Mouse pressed left at (447, 194)
Screenshot: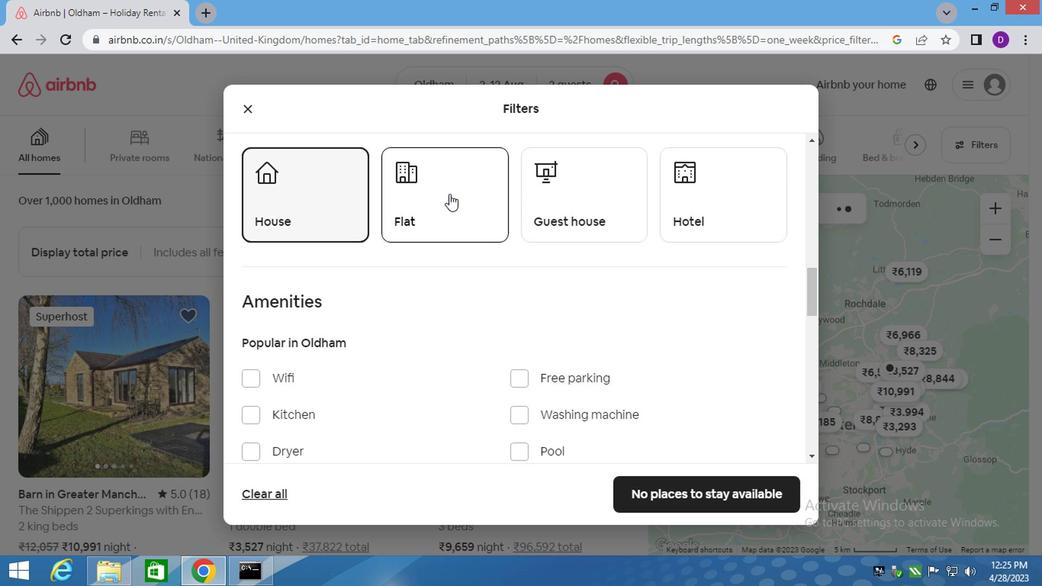
Action: Mouse moved to (533, 203)
Screenshot: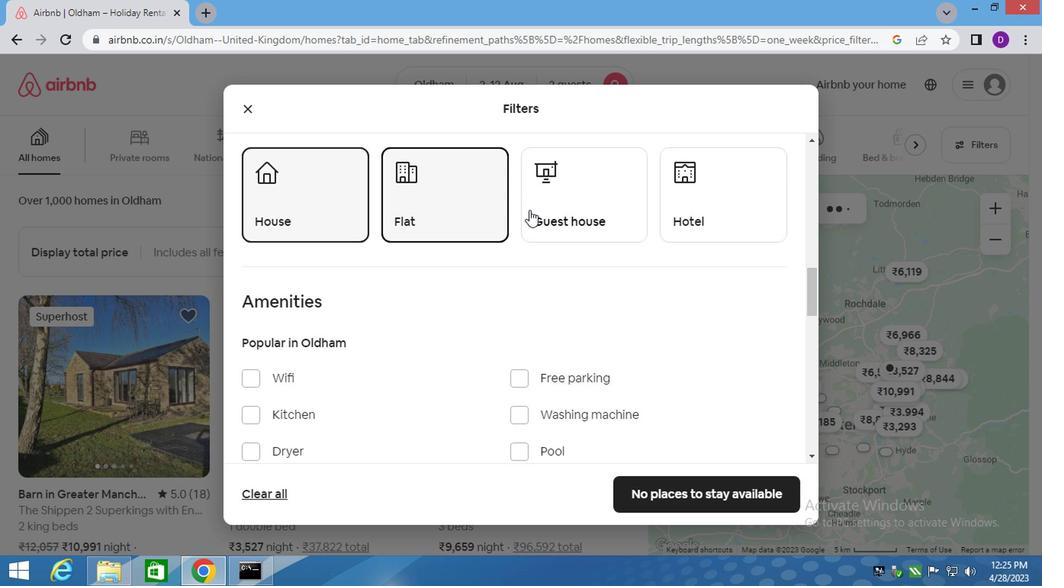 
Action: Mouse pressed left at (533, 203)
Screenshot: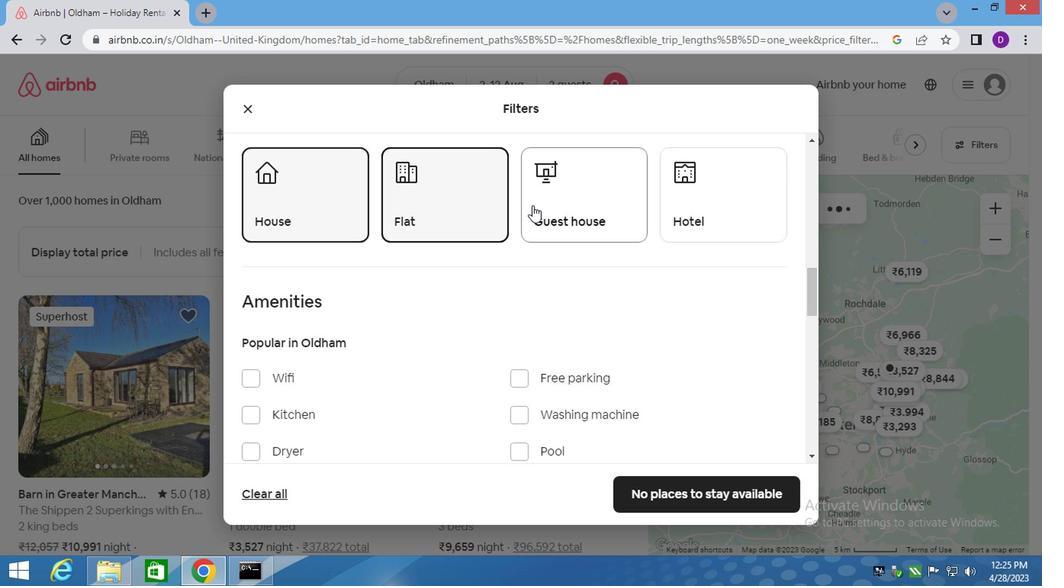 
Action: Mouse moved to (700, 204)
Screenshot: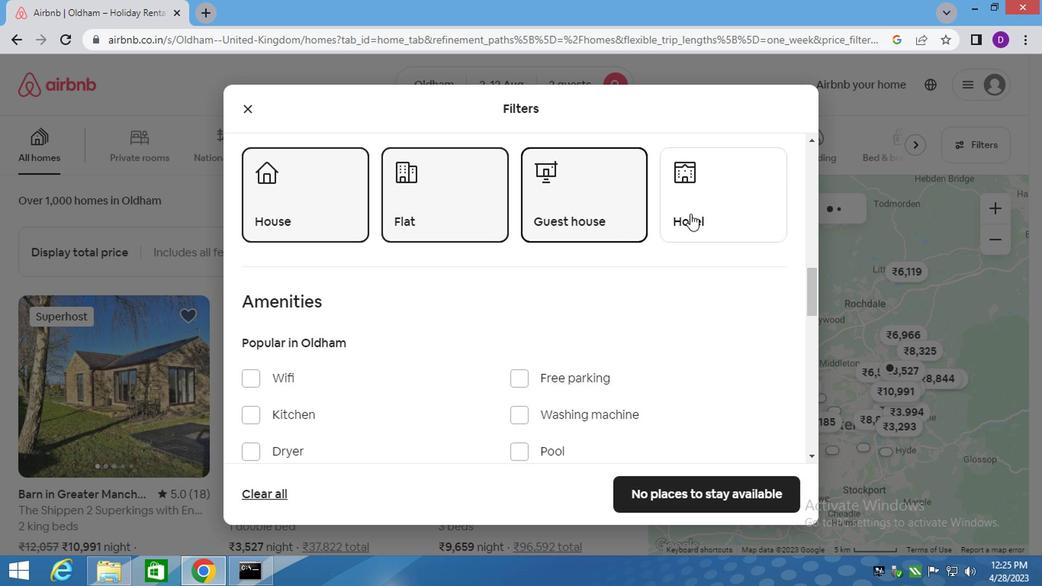 
Action: Mouse pressed left at (700, 204)
Screenshot: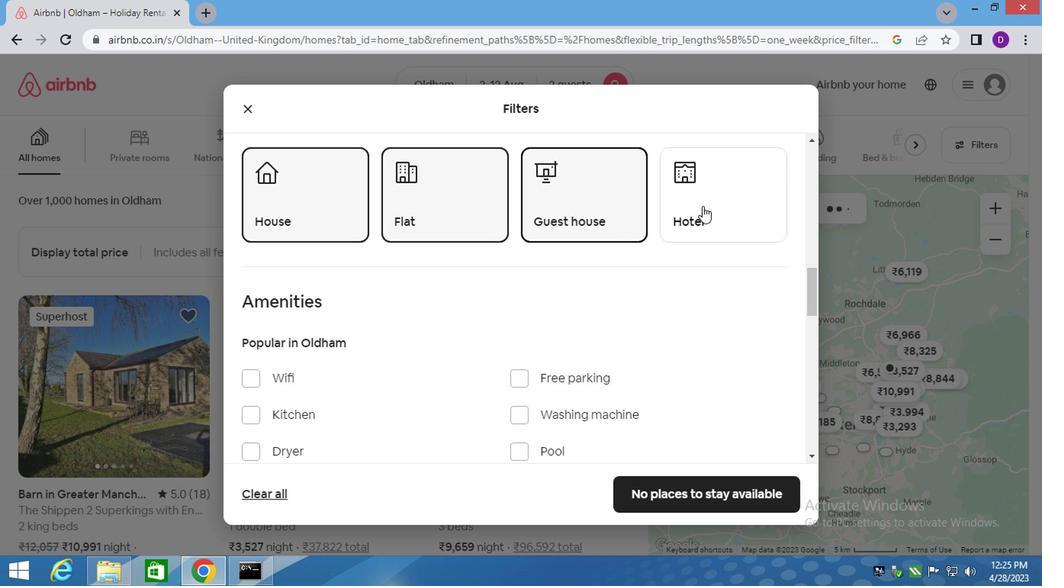 
Action: Mouse moved to (425, 345)
Screenshot: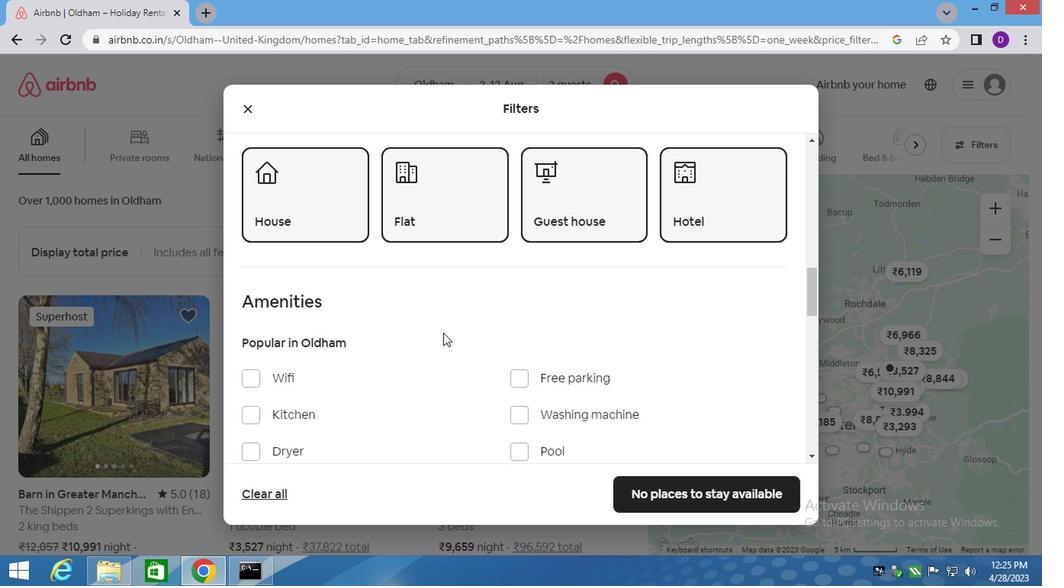 
Action: Mouse scrolled (425, 344) with delta (0, -1)
Screenshot: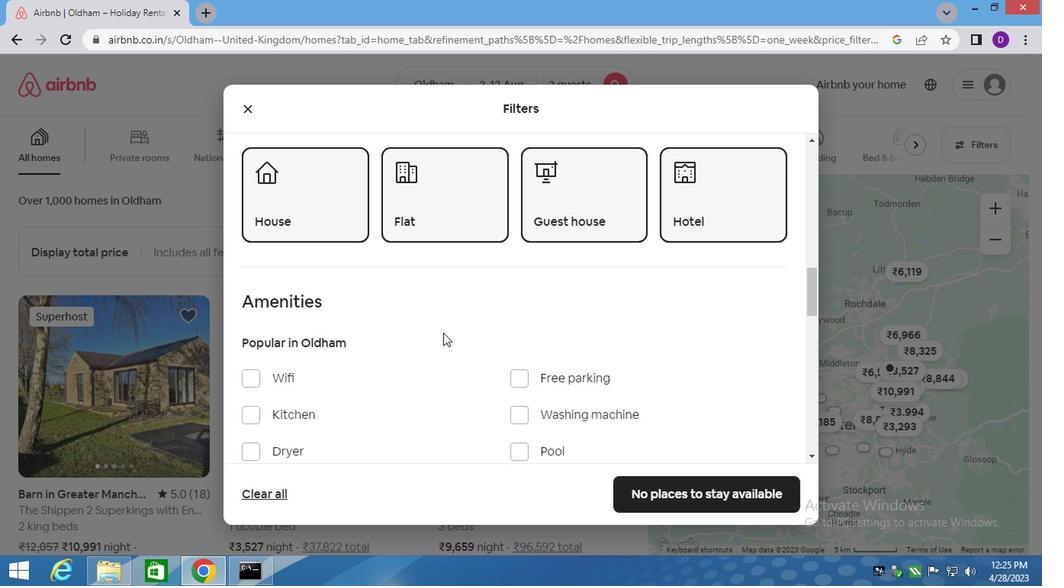 
Action: Mouse moved to (424, 347)
Screenshot: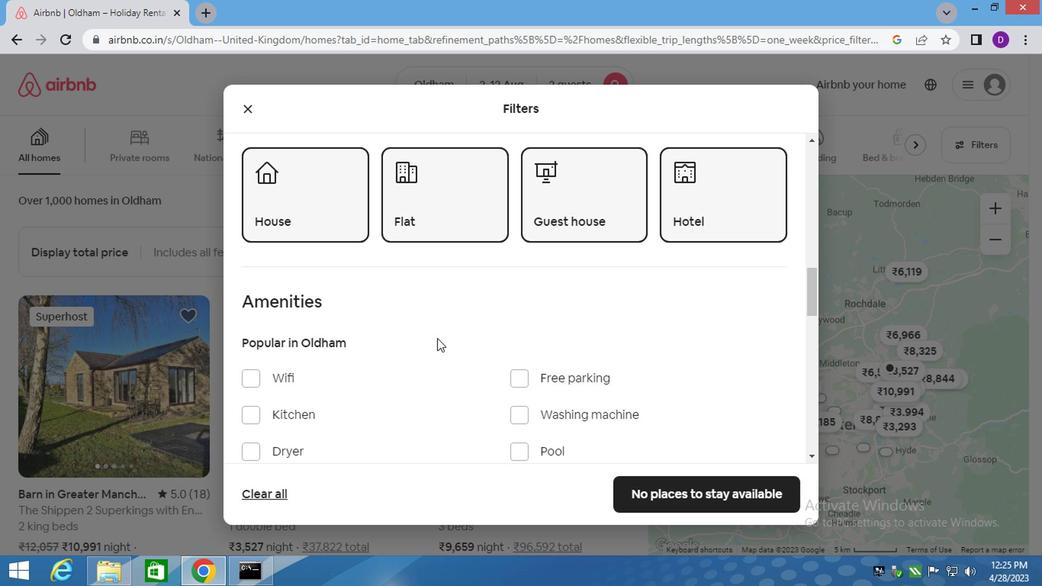 
Action: Mouse scrolled (424, 346) with delta (0, -1)
Screenshot: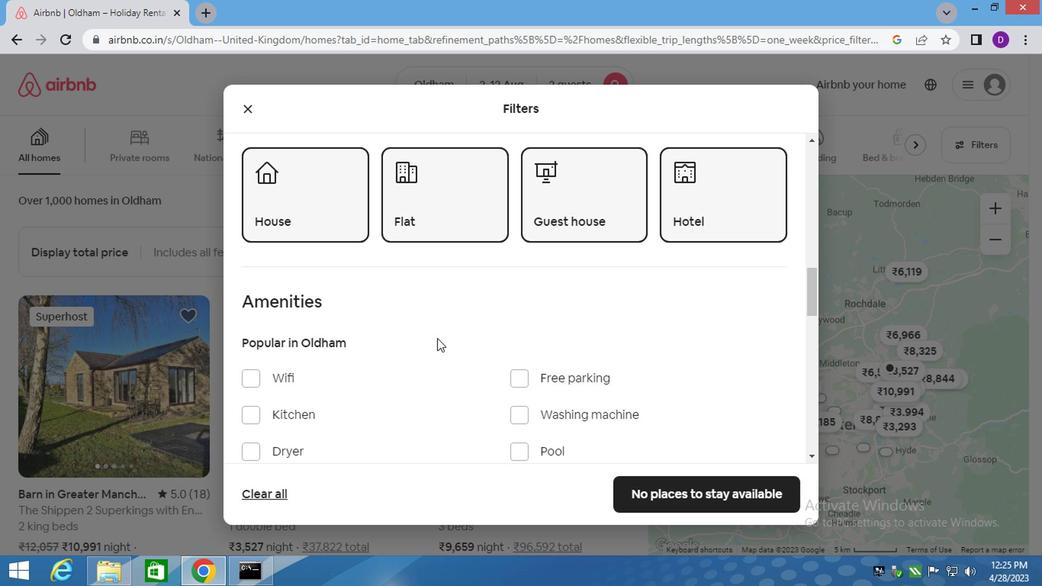 
Action: Mouse scrolled (424, 347) with delta (0, 0)
Screenshot: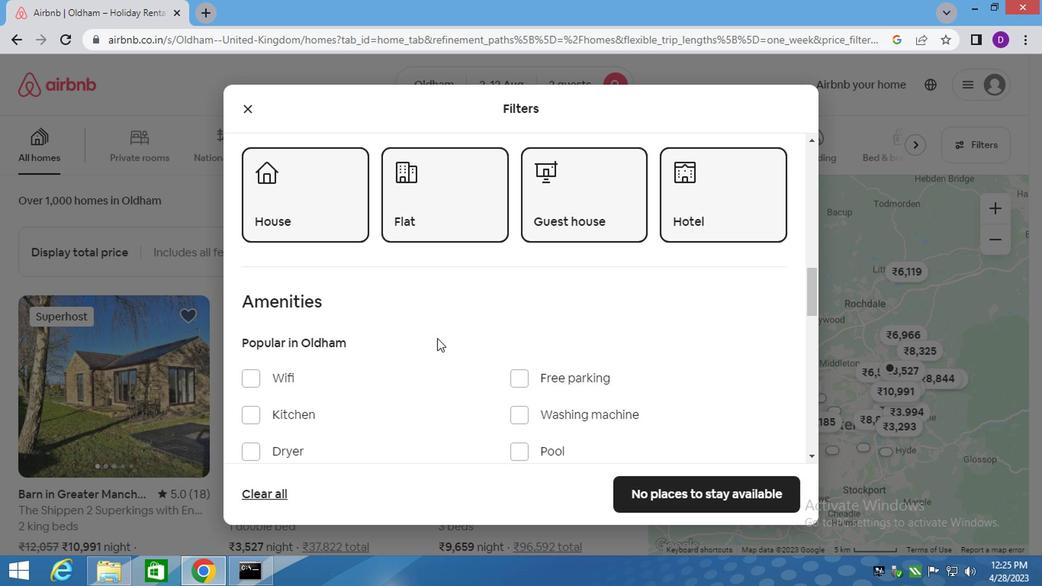 
Action: Mouse moved to (423, 347)
Screenshot: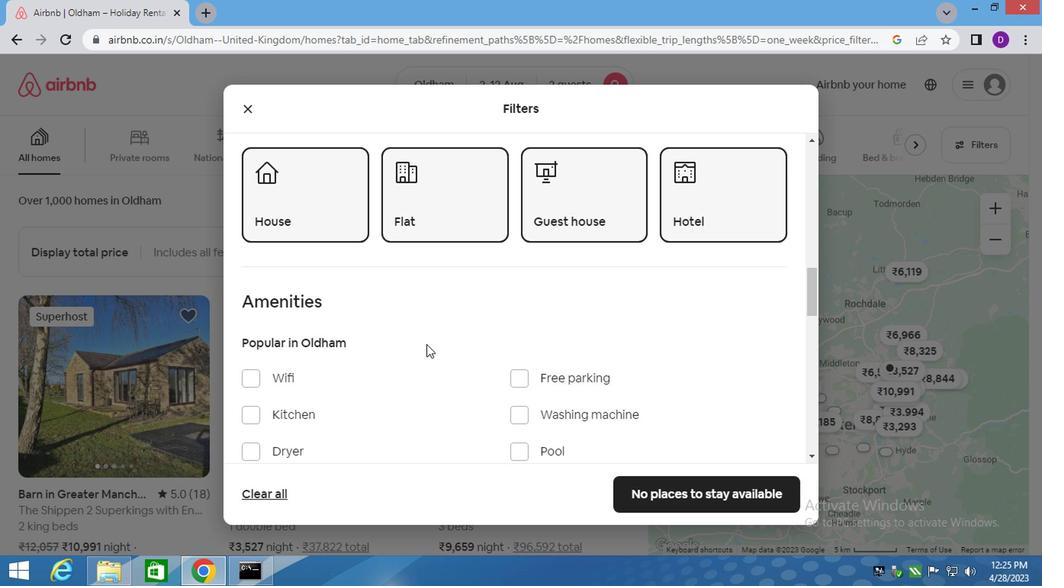 
Action: Mouse scrolled (423, 347) with delta (0, 0)
Screenshot: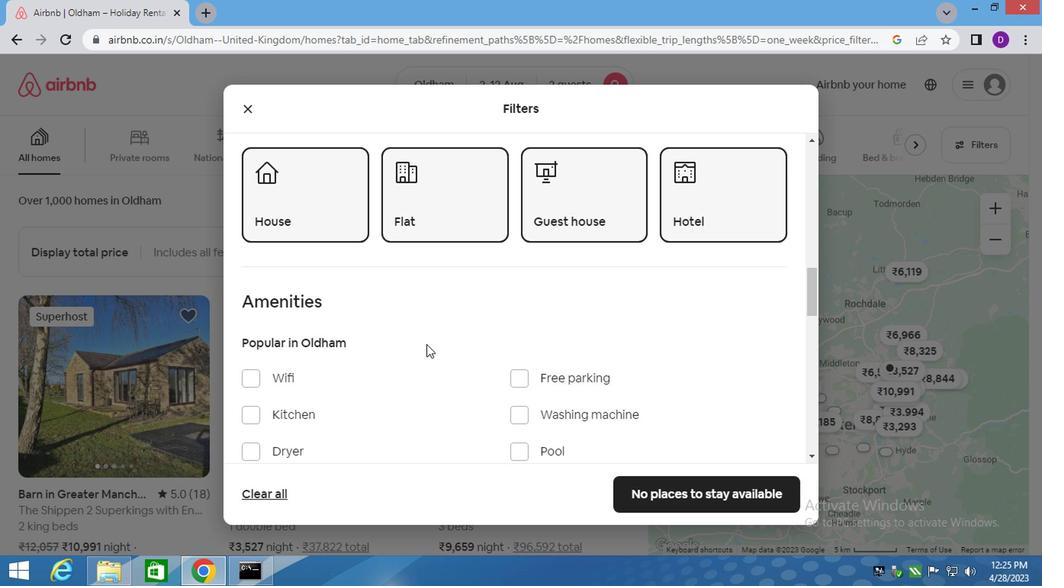 
Action: Mouse moved to (745, 353)
Screenshot: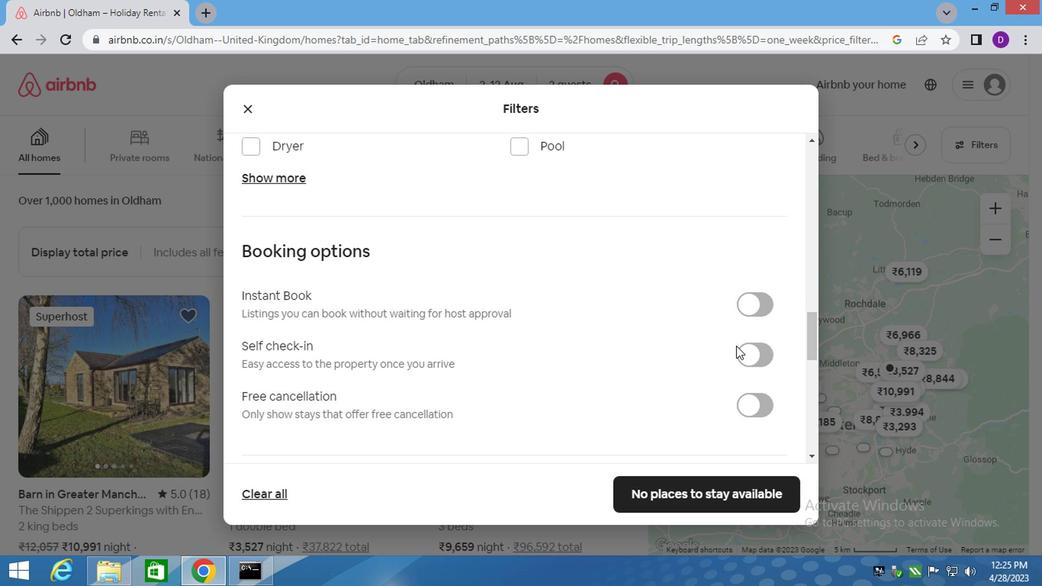 
Action: Mouse pressed left at (745, 353)
Screenshot: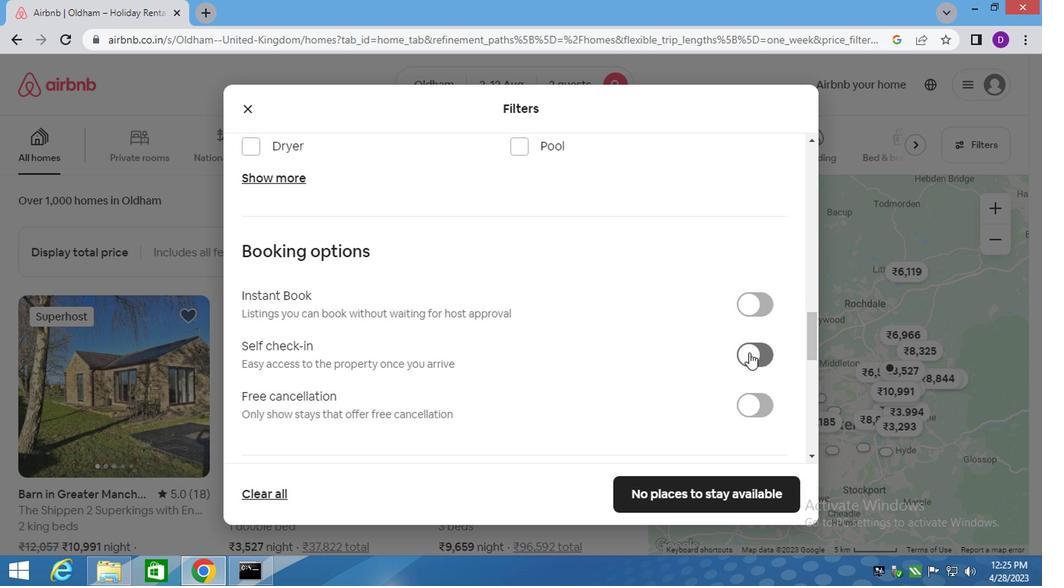 
Action: Mouse moved to (422, 358)
Screenshot: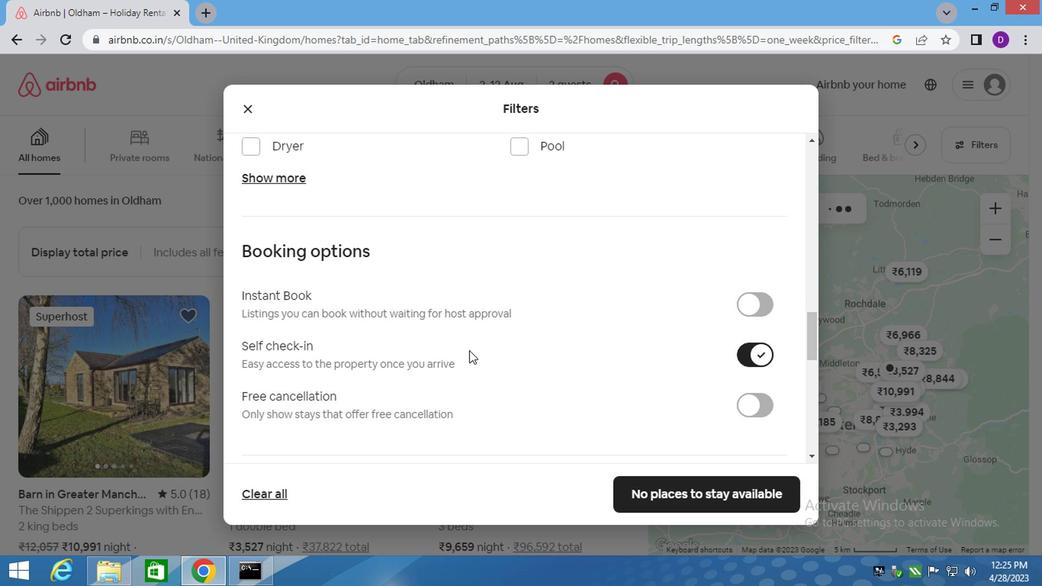 
Action: Mouse scrolled (422, 357) with delta (0, -1)
Screenshot: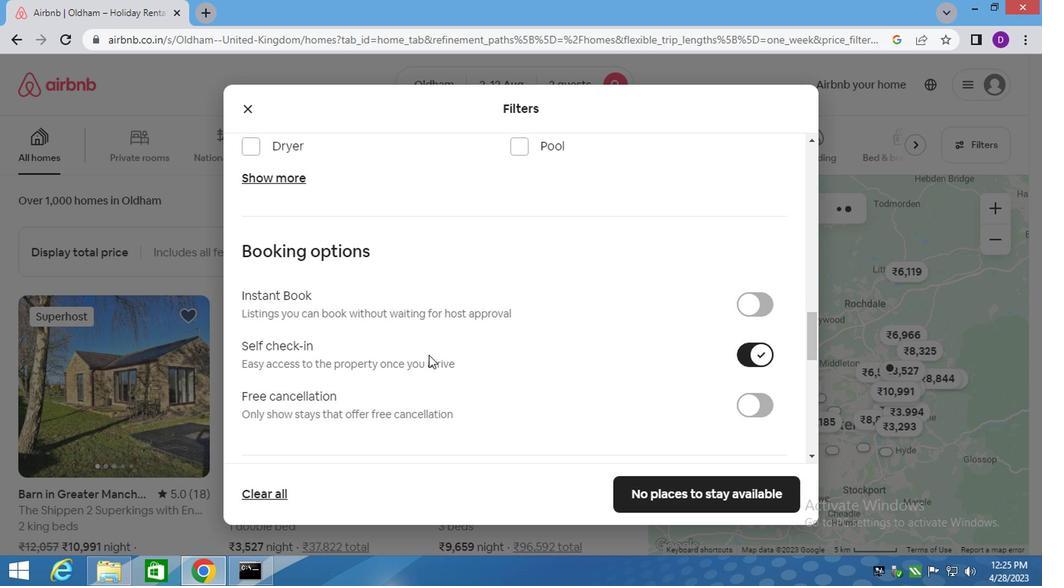 
Action: Mouse moved to (422, 358)
Screenshot: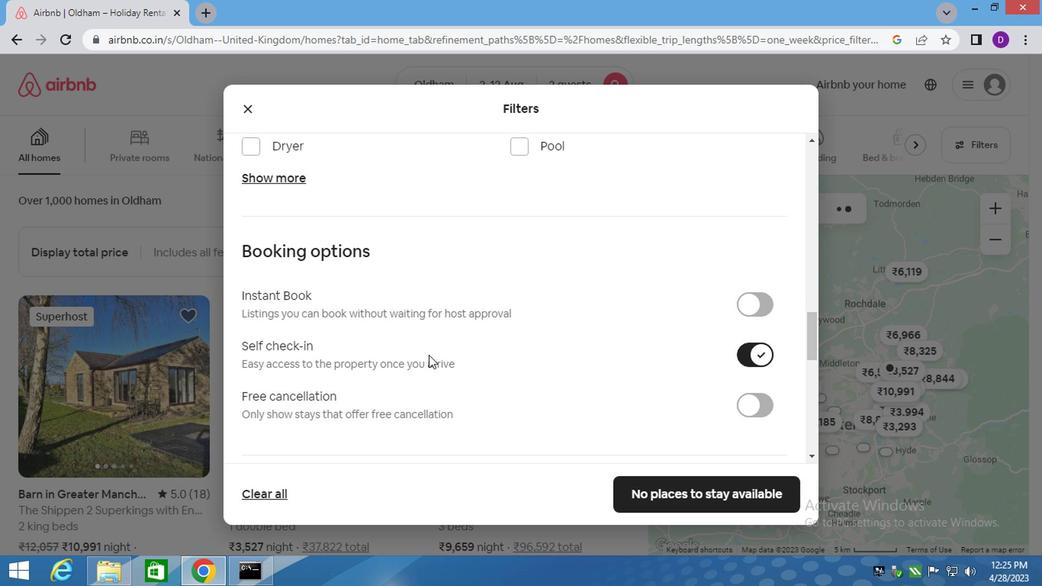 
Action: Mouse scrolled (422, 357) with delta (0, -1)
Screenshot: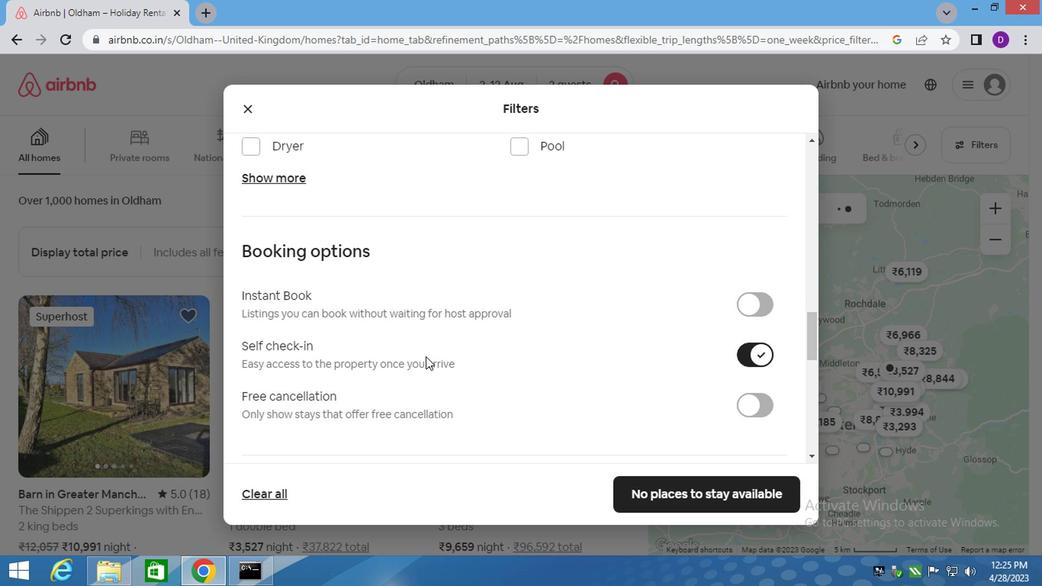 
Action: Mouse scrolled (422, 357) with delta (0, -1)
Screenshot: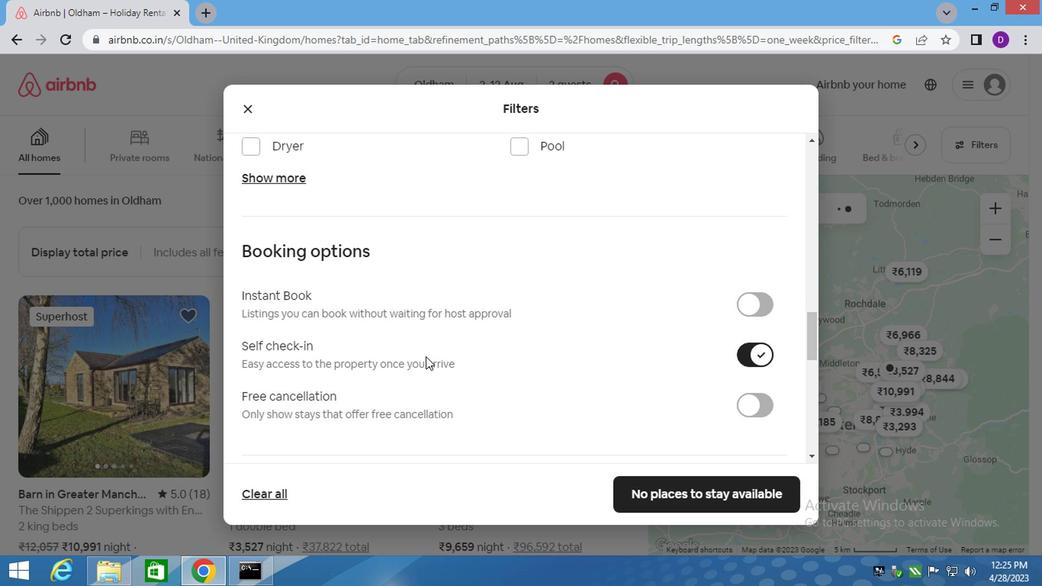 
Action: Mouse moved to (421, 359)
Screenshot: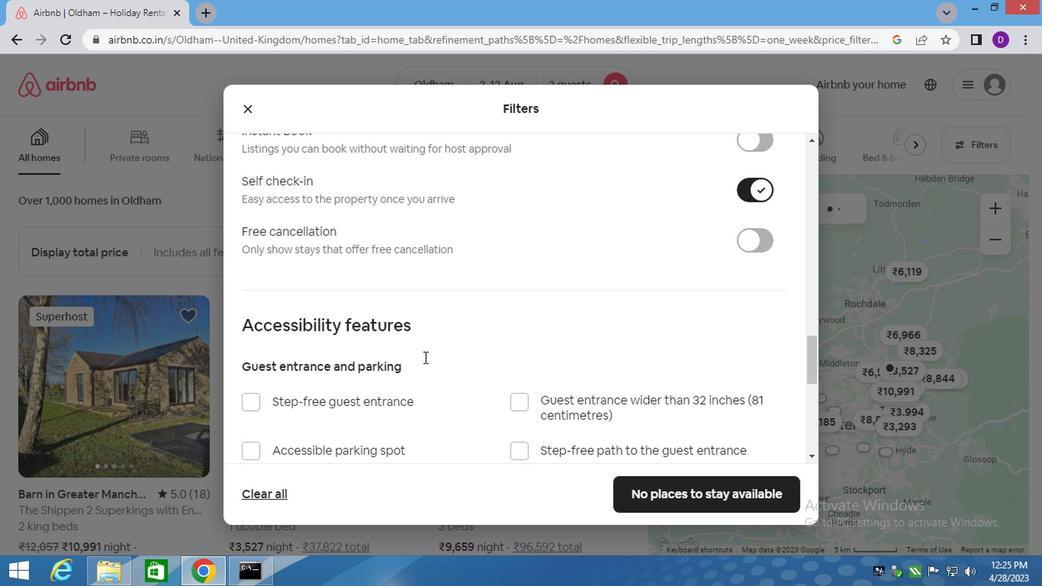 
Action: Mouse scrolled (421, 359) with delta (0, 0)
Screenshot: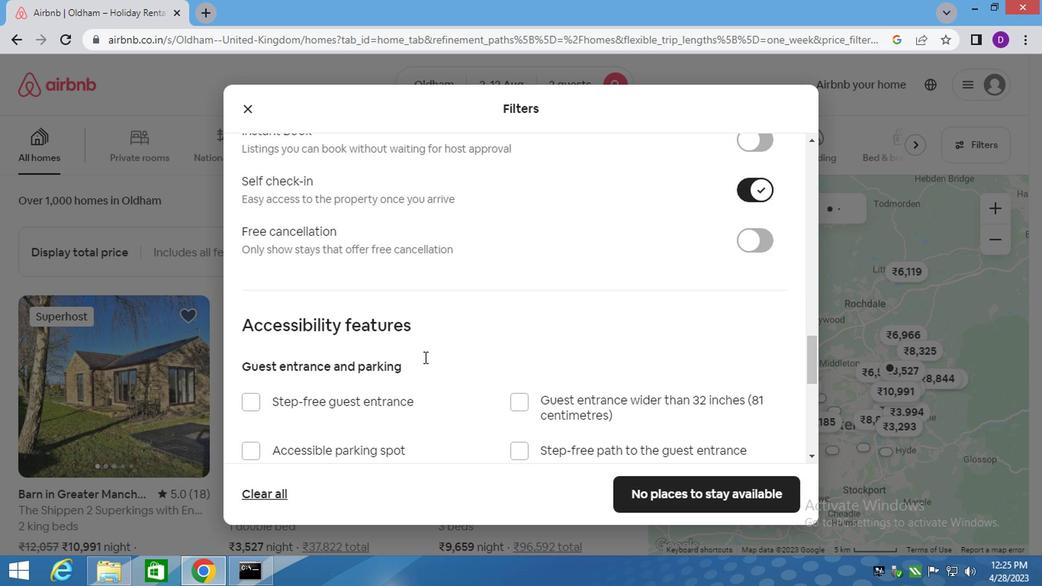 
Action: Mouse moved to (417, 365)
Screenshot: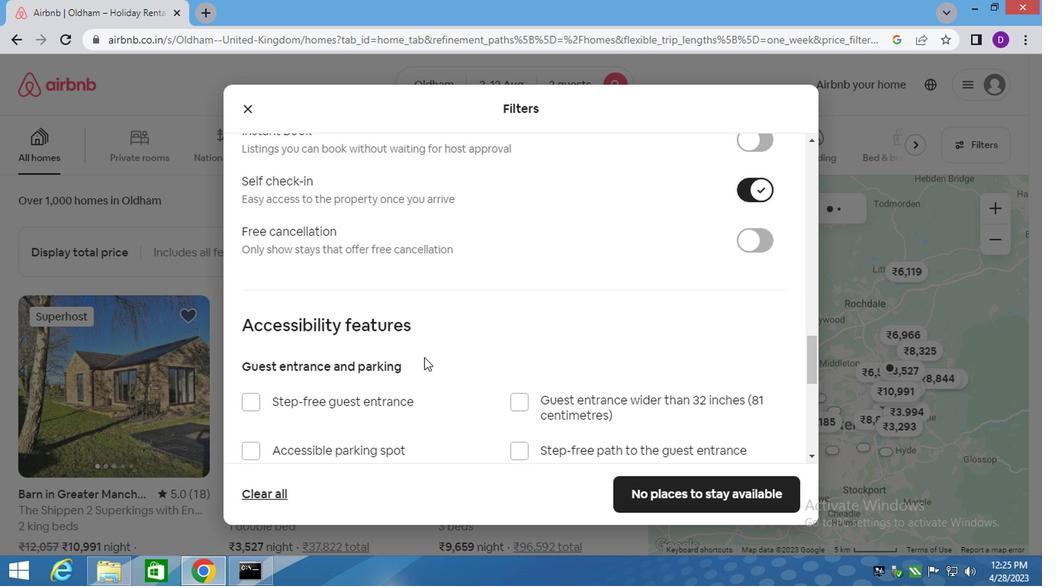 
Action: Mouse scrolled (418, 362) with delta (0, 0)
Screenshot: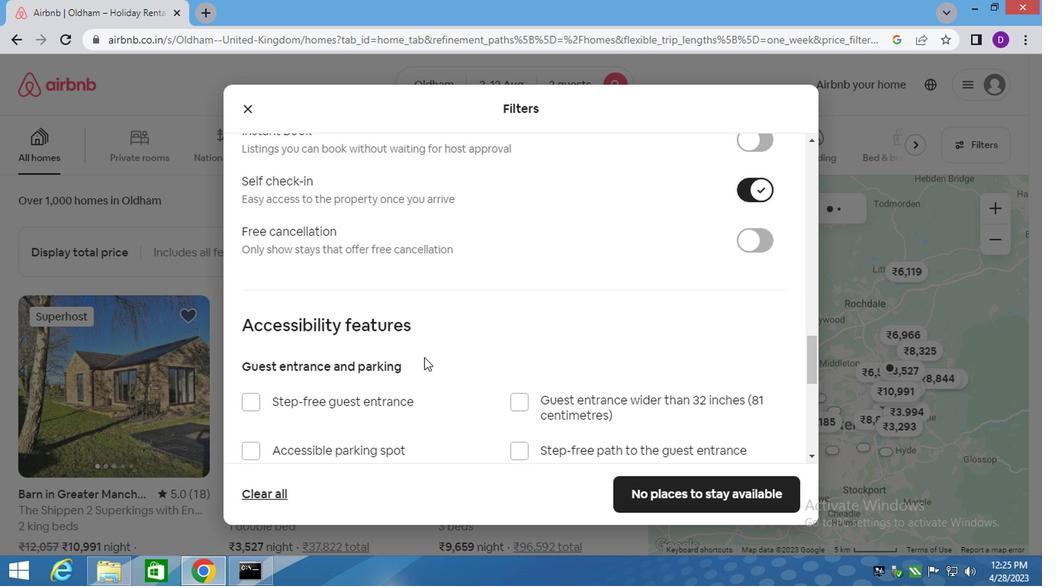 
Action: Mouse moved to (415, 368)
Screenshot: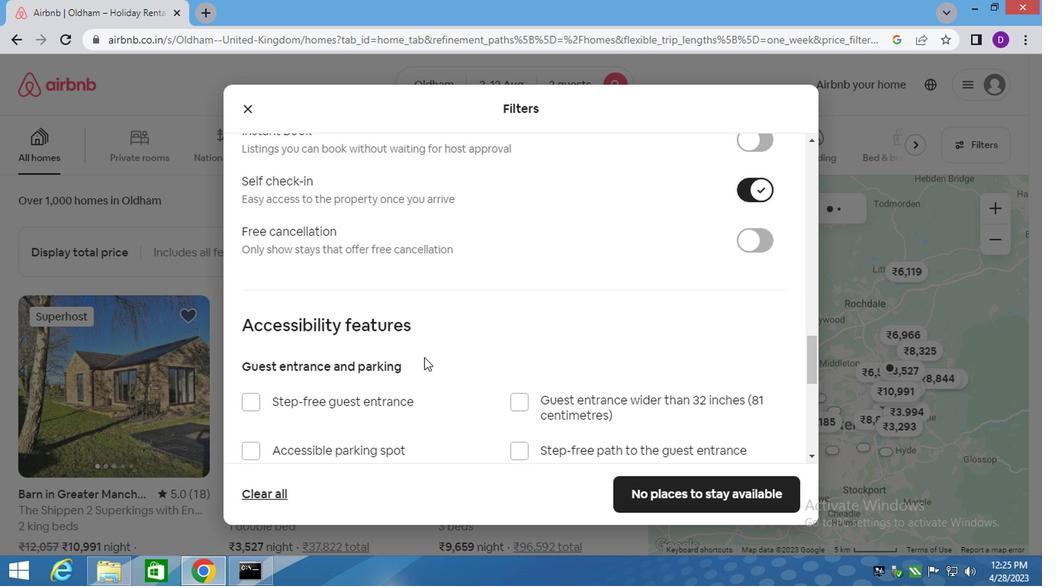 
Action: Mouse scrolled (417, 364) with delta (0, 0)
Screenshot: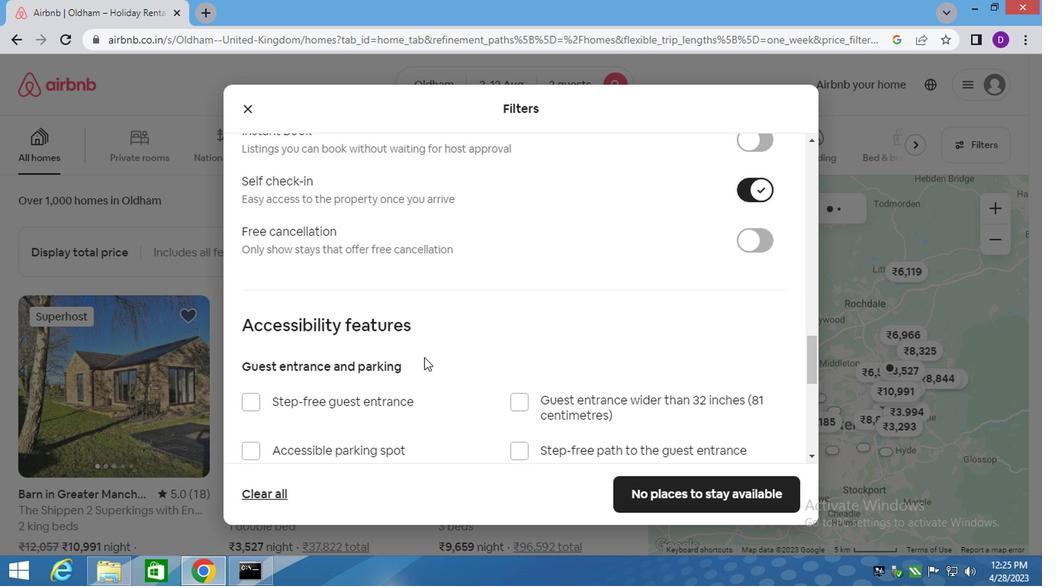 
Action: Mouse scrolled (415, 367) with delta (0, -1)
Screenshot: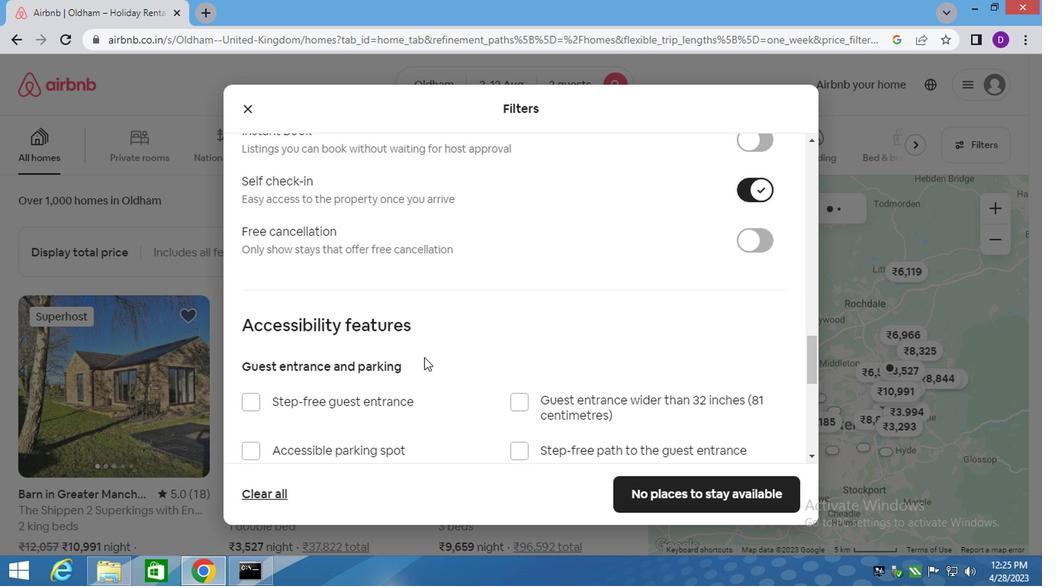 
Action: Mouse scrolled (415, 367) with delta (0, -1)
Screenshot: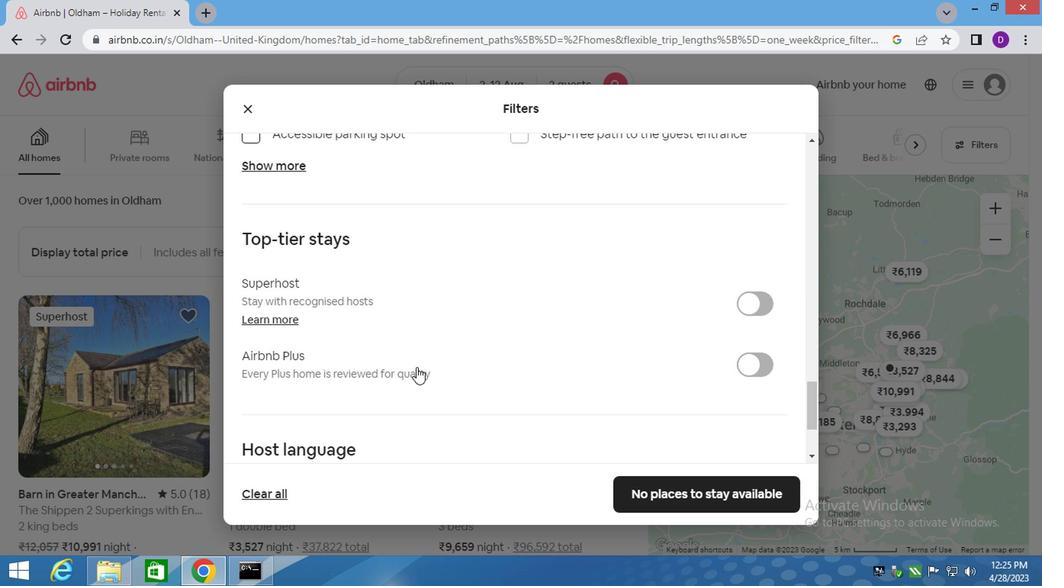 
Action: Mouse scrolled (415, 367) with delta (0, -1)
Screenshot: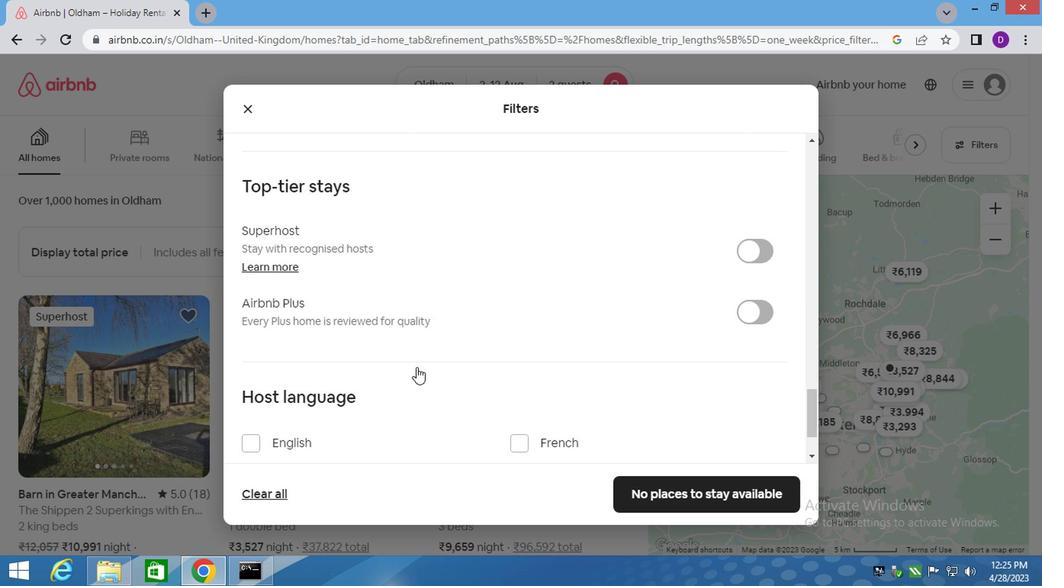 
Action: Mouse moved to (409, 372)
Screenshot: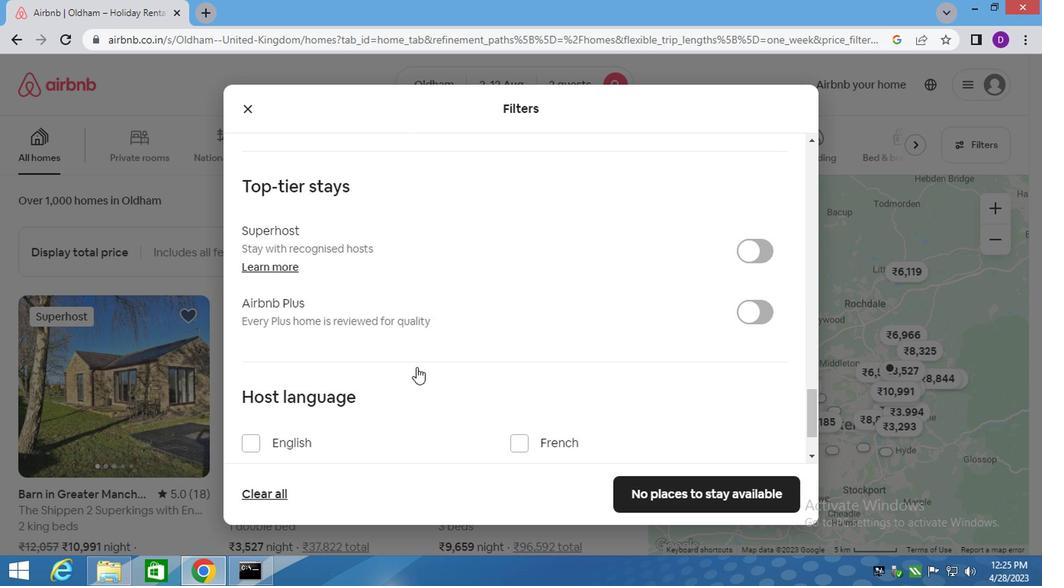 
Action: Mouse scrolled (413, 368) with delta (0, -1)
Screenshot: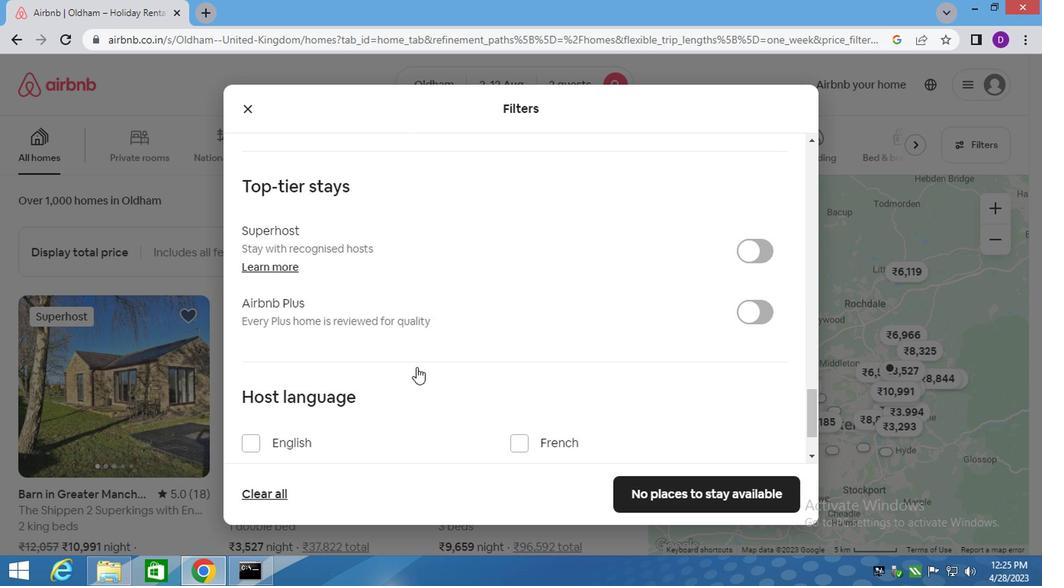 
Action: Mouse moved to (409, 372)
Screenshot: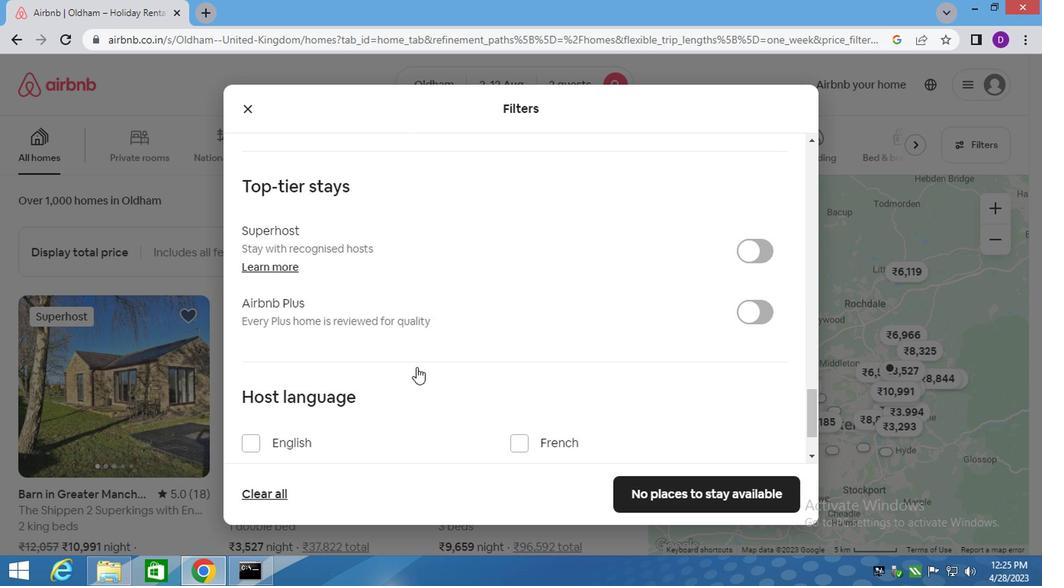 
Action: Mouse scrolled (409, 371) with delta (0, -1)
Screenshot: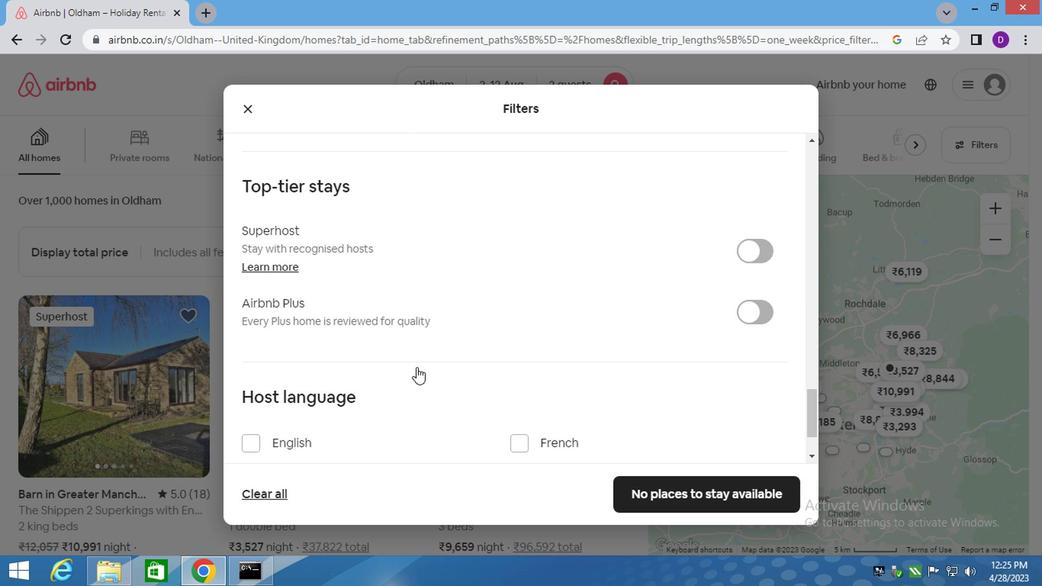 
Action: Mouse moved to (394, 375)
Screenshot: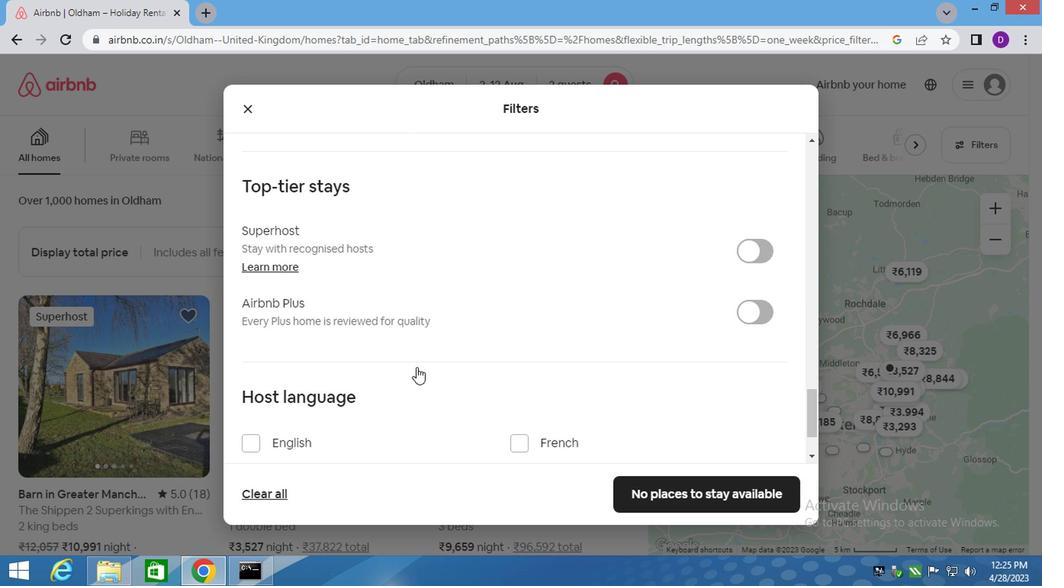 
Action: Mouse scrolled (401, 374) with delta (0, -1)
Screenshot: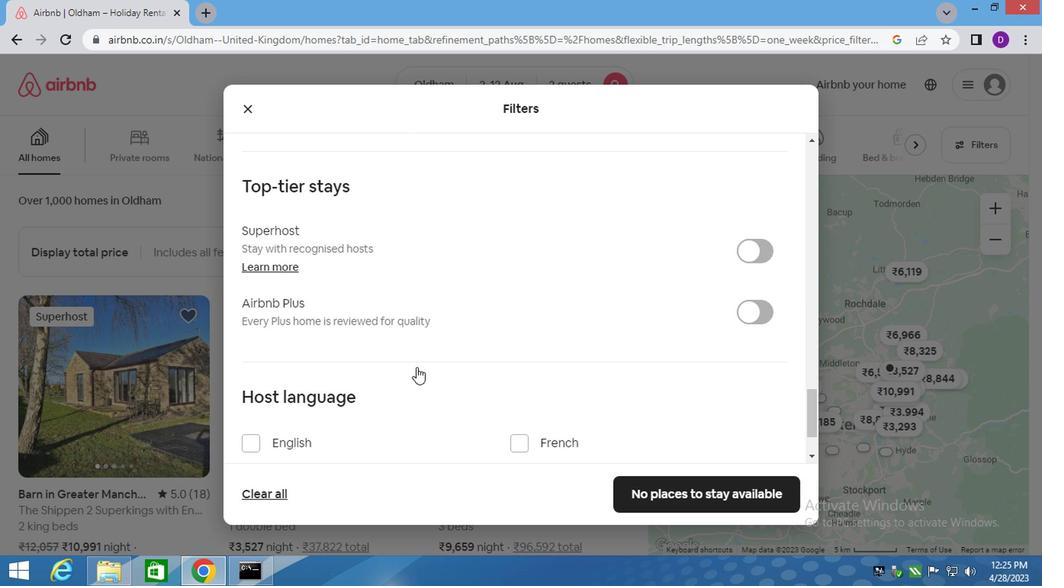 
Action: Mouse moved to (247, 361)
Screenshot: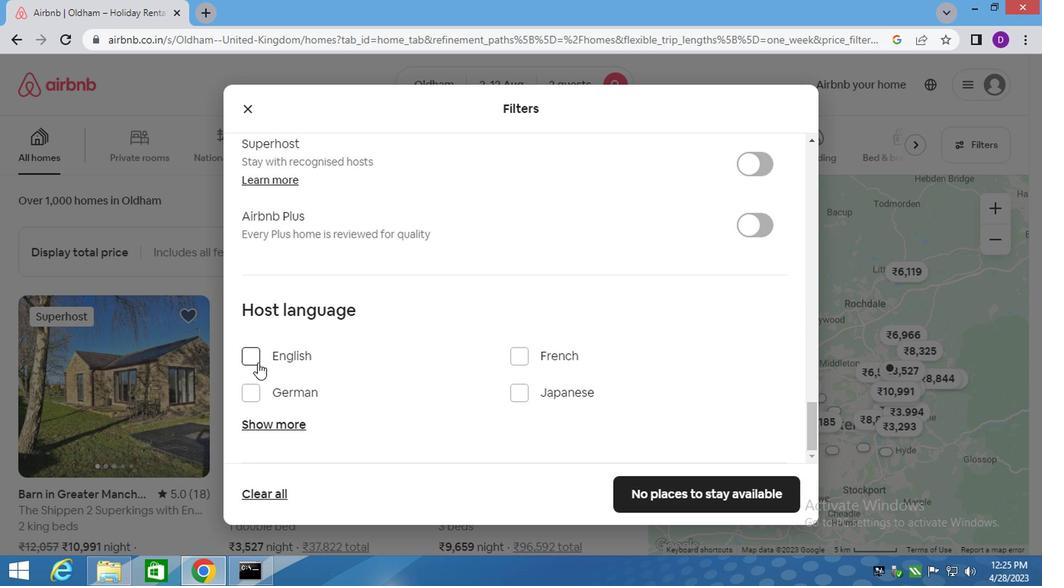 
Action: Mouse pressed left at (247, 361)
Screenshot: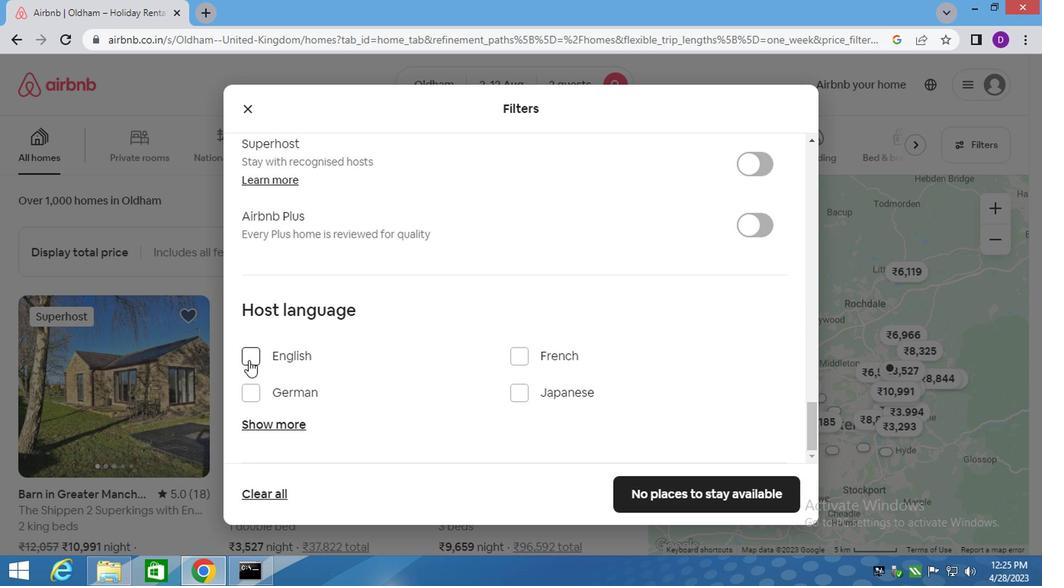 
Action: Mouse moved to (707, 488)
Screenshot: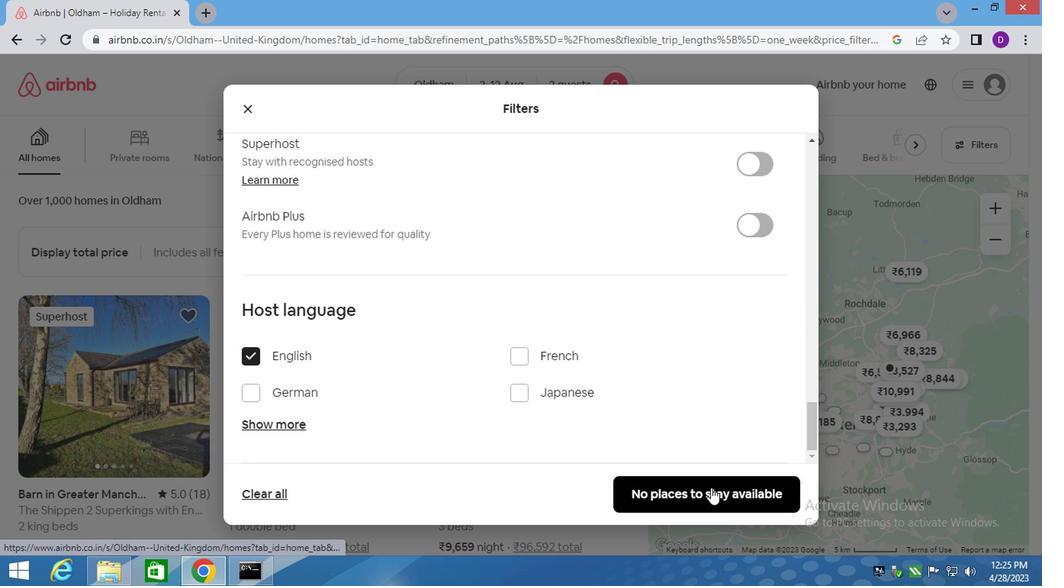 
Action: Mouse pressed left at (707, 488)
Screenshot: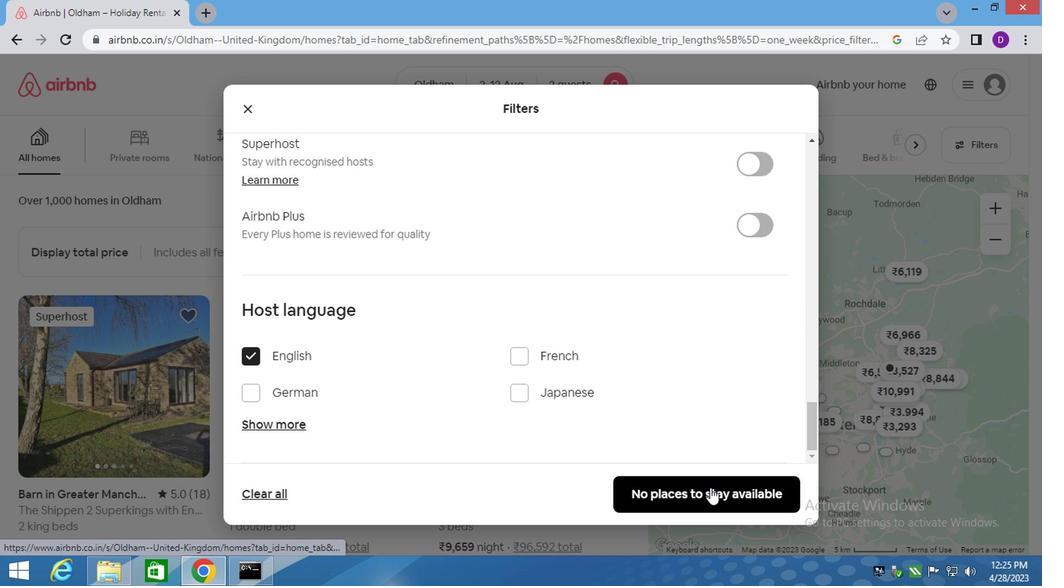 
Action: Mouse moved to (683, 483)
Screenshot: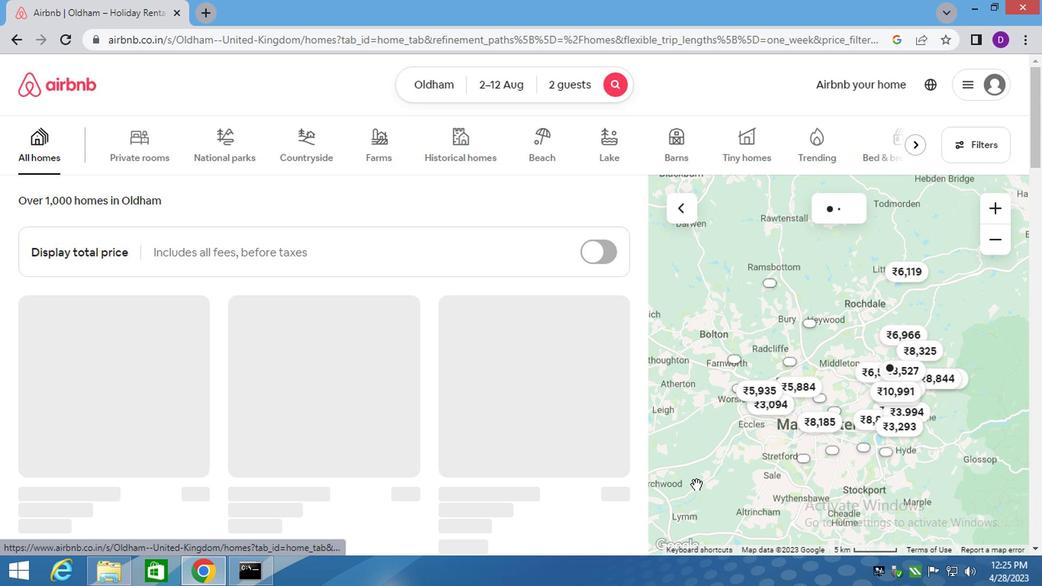 
